 Task: For heading Use EB Garamond with dark magenta 1 colour & Underline.  font size for heading24,  'Change the font style of data to'Impact and font size to 16,  Change the alignment of both headline & data to Align right In the sheet  analysisProductSales
Action: Mouse moved to (248, 83)
Screenshot: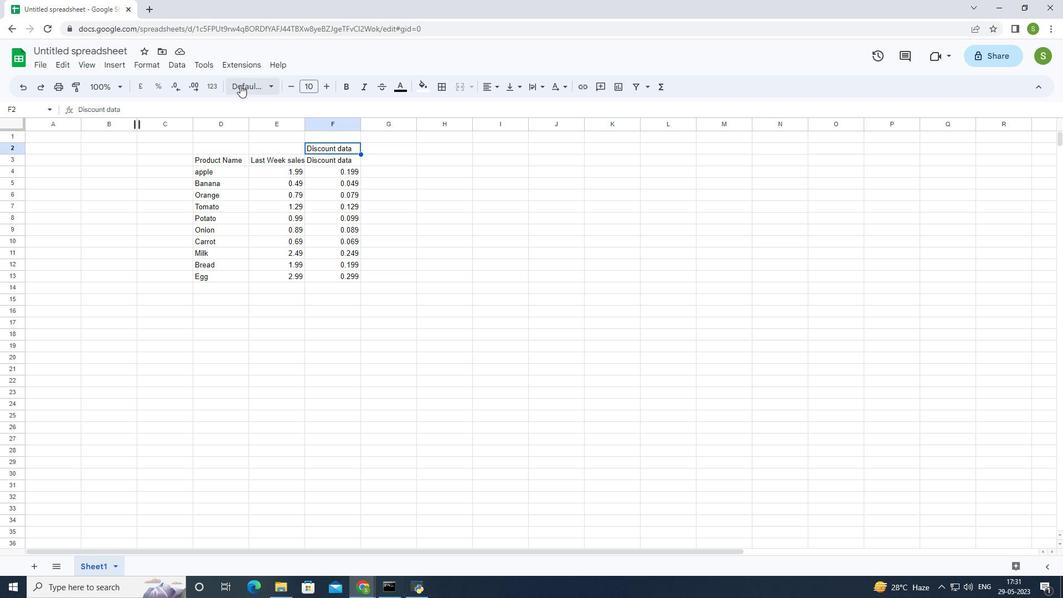 
Action: Mouse pressed left at (248, 83)
Screenshot: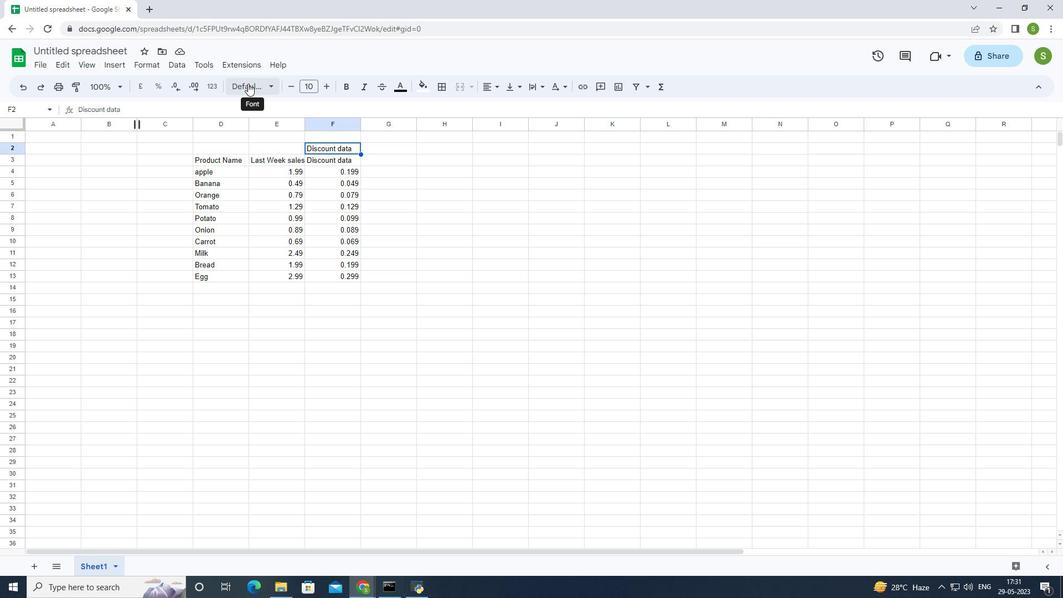 
Action: Mouse moved to (259, 109)
Screenshot: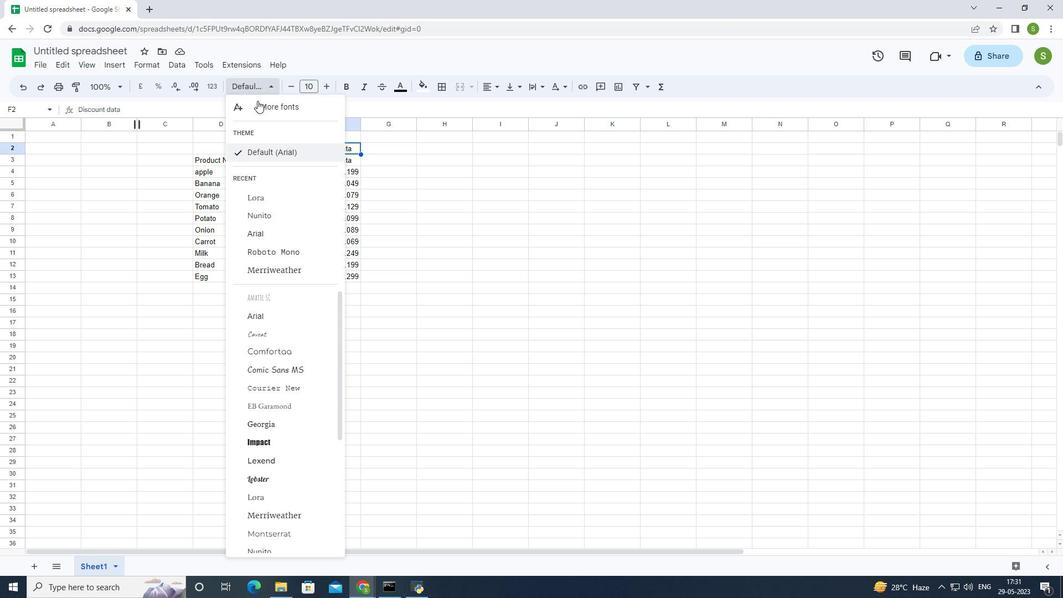 
Action: Mouse pressed left at (259, 109)
Screenshot: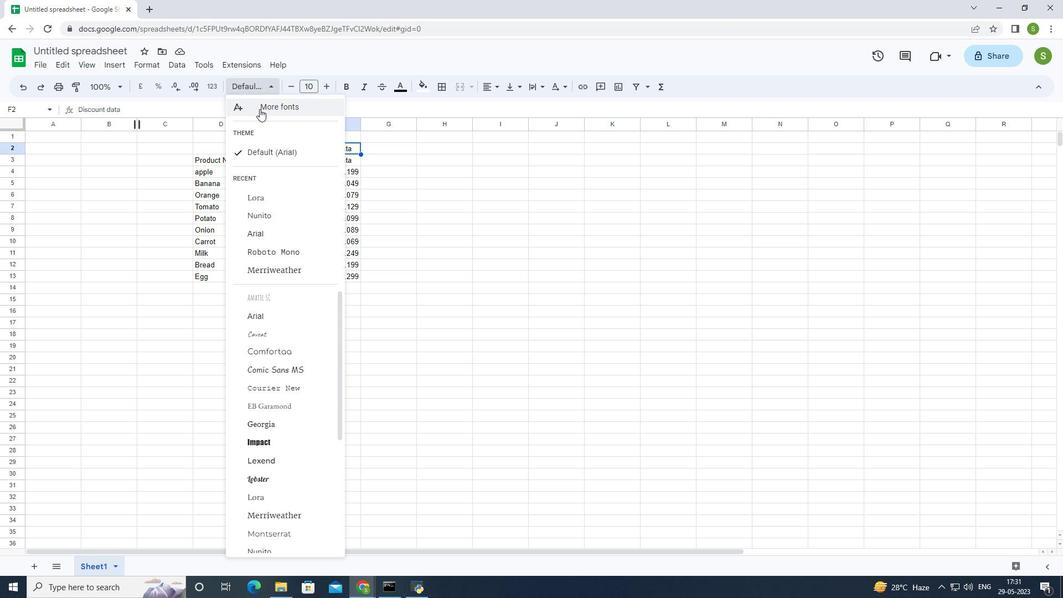
Action: Mouse moved to (370, 182)
Screenshot: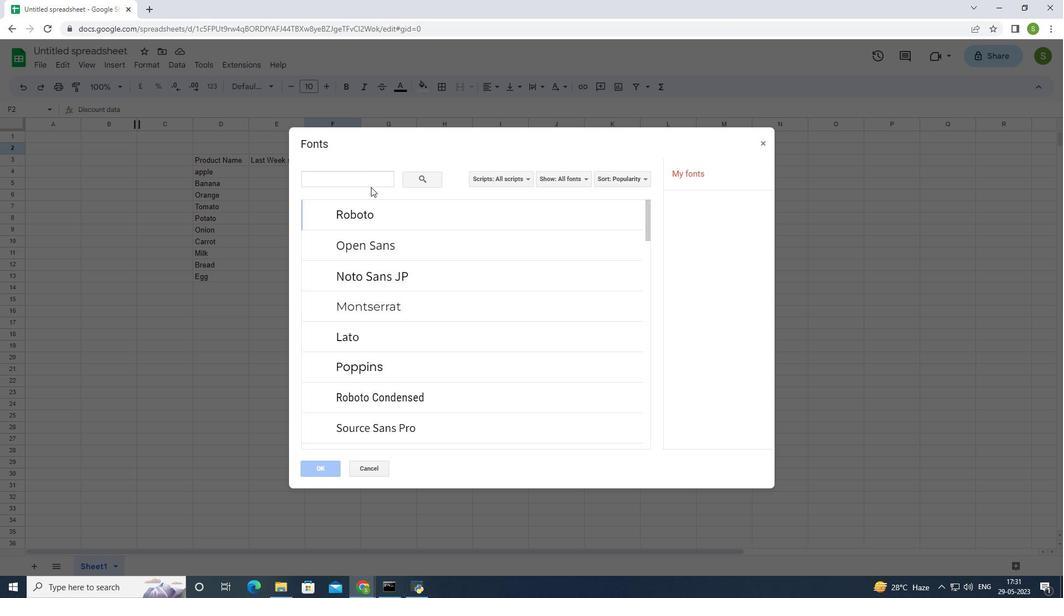
Action: Mouse pressed left at (370, 182)
Screenshot: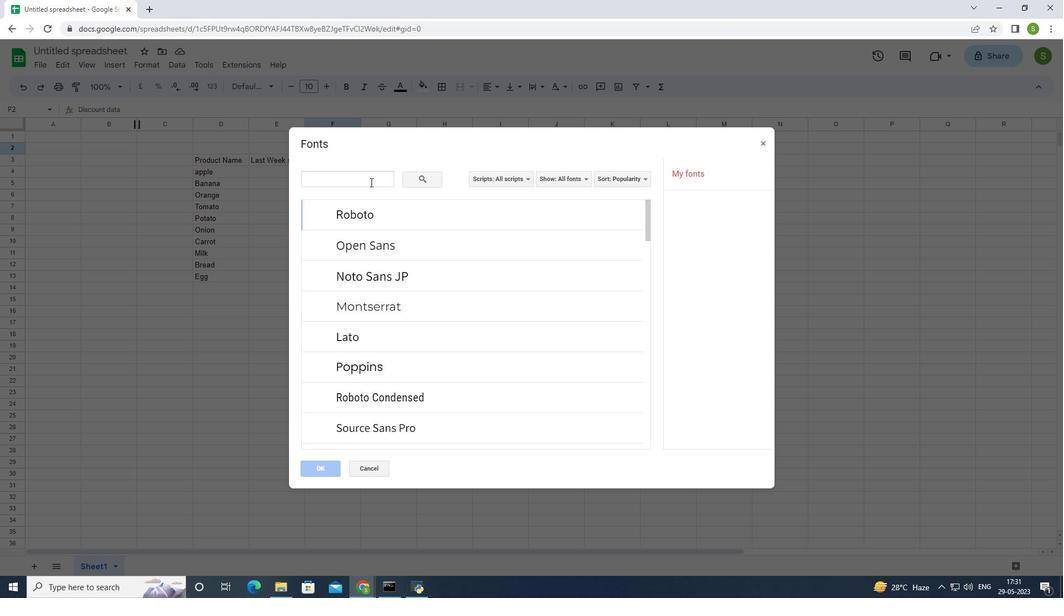 
Action: Key pressed <Key.shift><Key.shift><Key.shift><Key.shift><Key.shift><Key.shift><Key.shift><Key.shift><Key.shift><Key.shift><Key.shift><Key.shift><Key.shift><Key.shift><Key.shift><Key.shift><Key.shift><Key.shift><Key.shift><Key.shift>EB<Key.space><Key.shift><Key.shift><Key.shift><Key.shift><Key.shift><Key.shift><Key.shift><Key.shift><Key.shift><Key.shift><Key.shift><Key.shift><Key.shift><Key.shift><Key.shift><Key.shift><Key.shift><Key.shift><Key.shift><Key.shift><Key.shift><Key.shift><Key.shift>Garamond
Screenshot: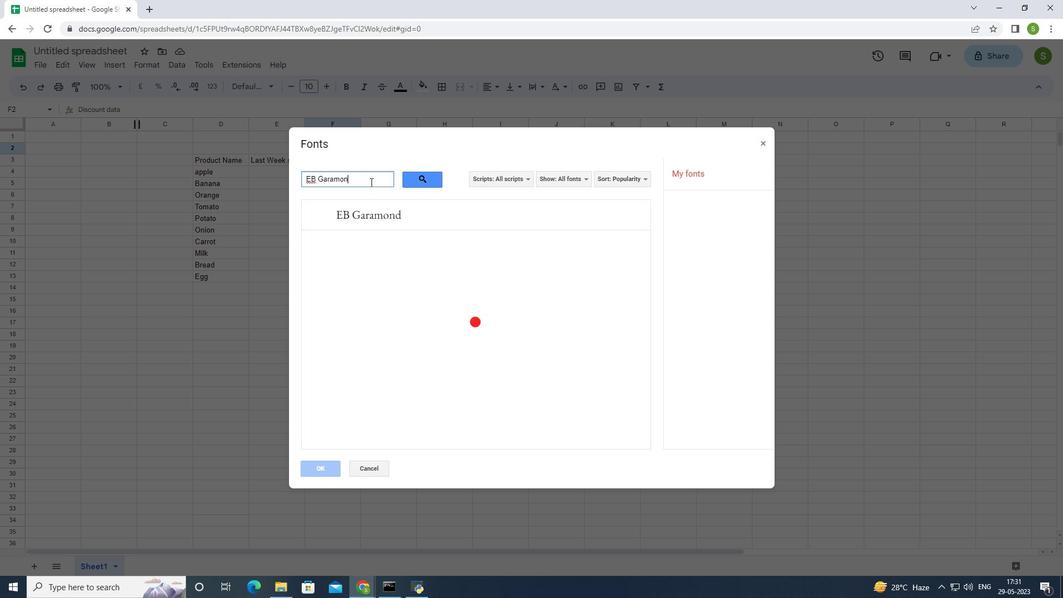
Action: Mouse moved to (379, 215)
Screenshot: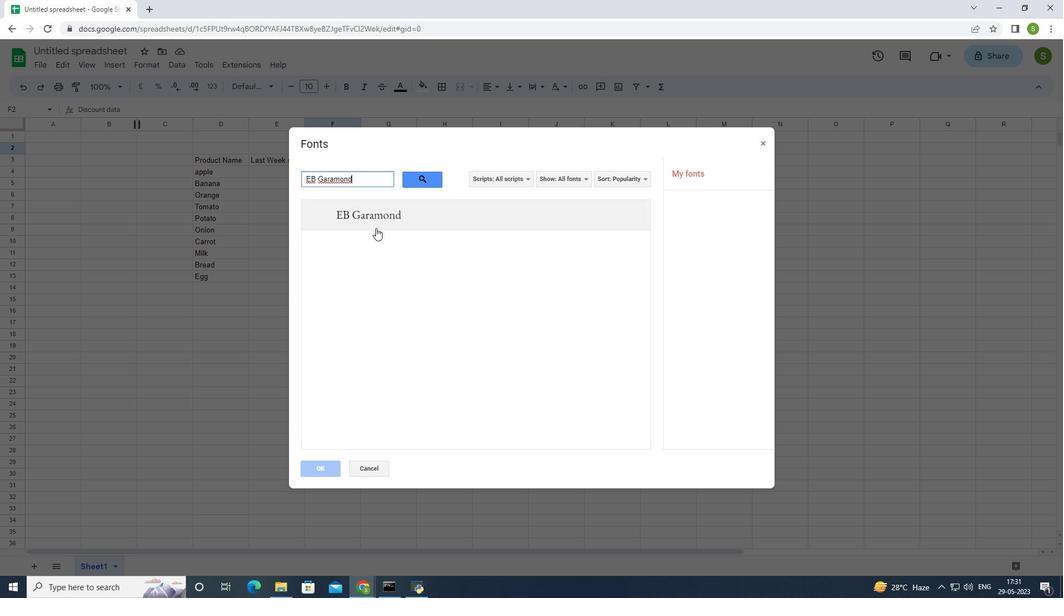 
Action: Mouse pressed left at (379, 215)
Screenshot: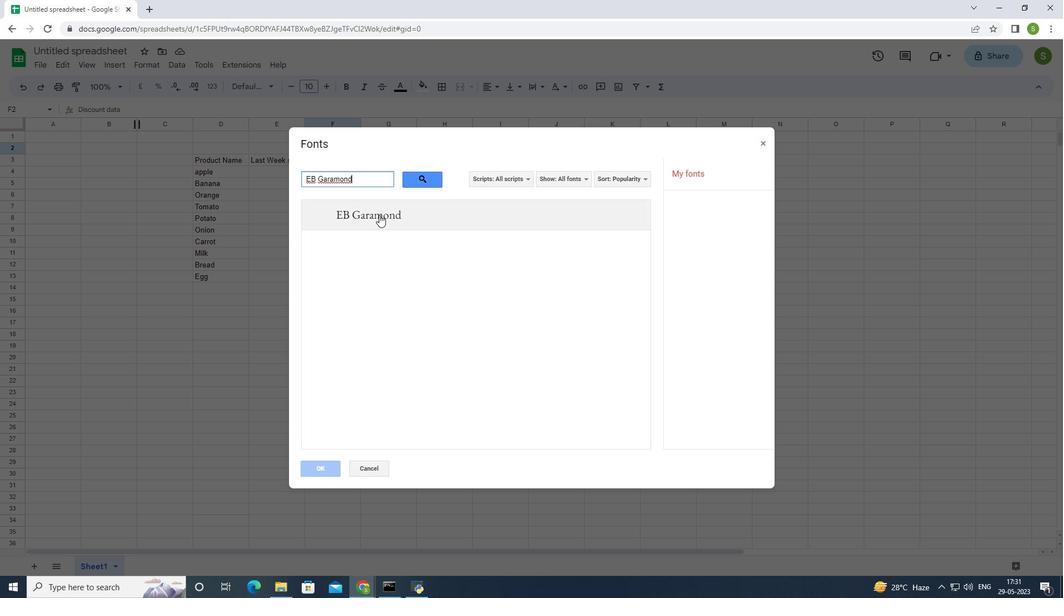 
Action: Mouse moved to (308, 473)
Screenshot: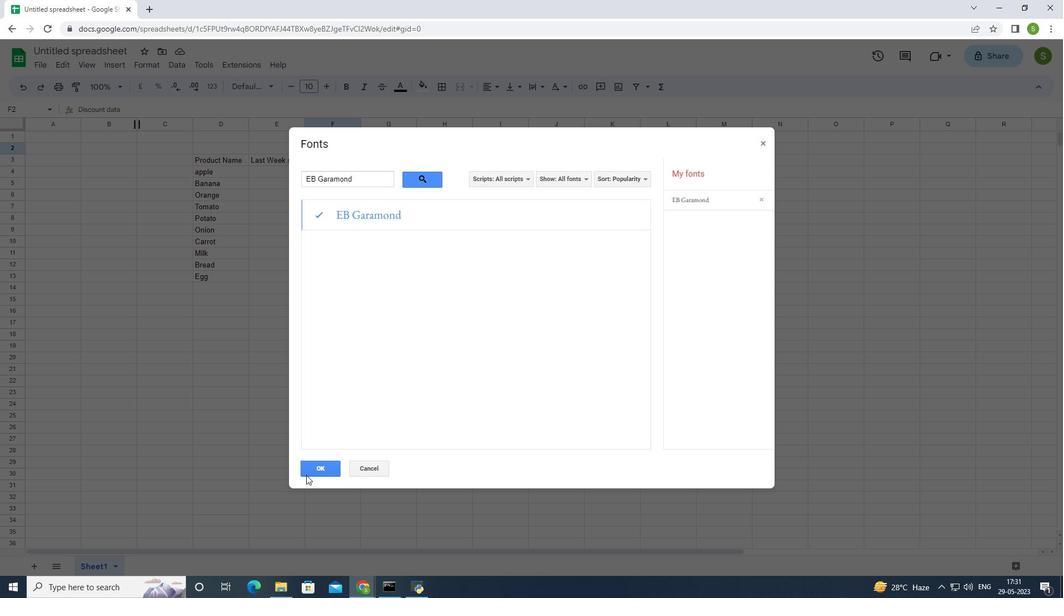
Action: Mouse pressed left at (308, 473)
Screenshot: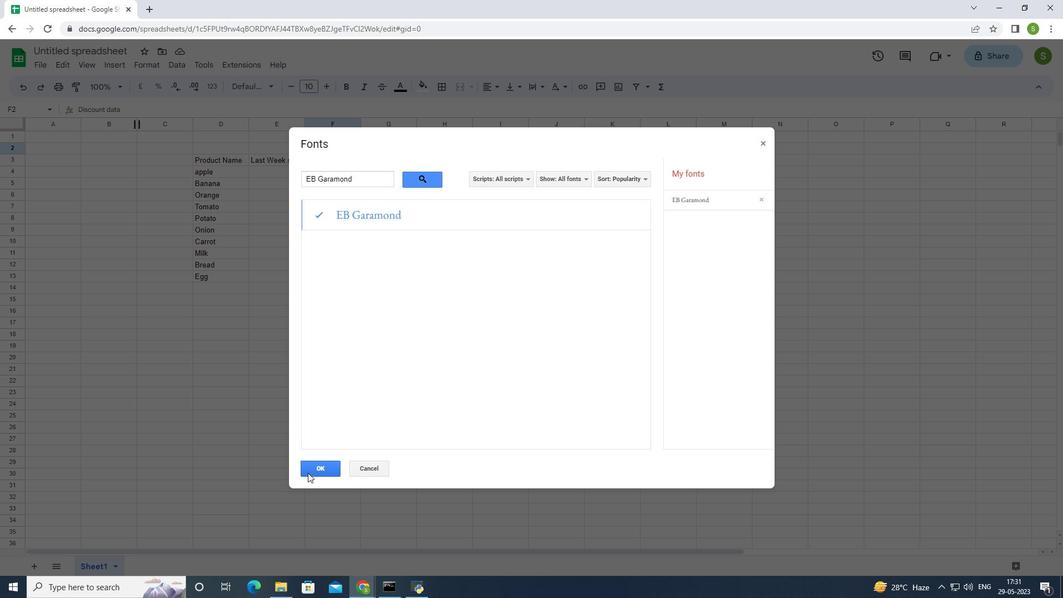 
Action: Mouse moved to (403, 88)
Screenshot: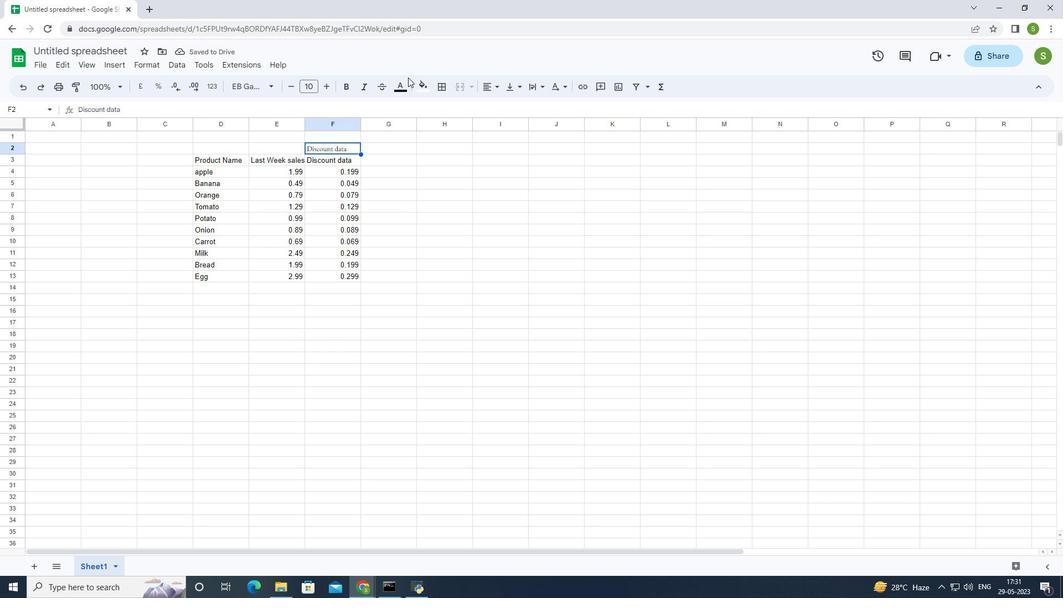 
Action: Mouse pressed left at (403, 88)
Screenshot: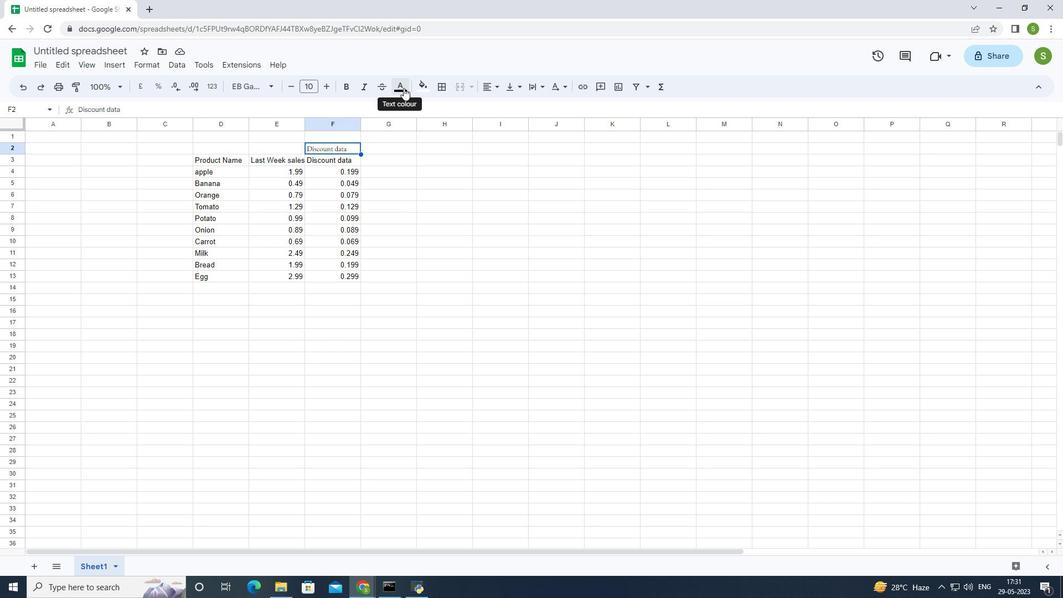 
Action: Mouse moved to (518, 137)
Screenshot: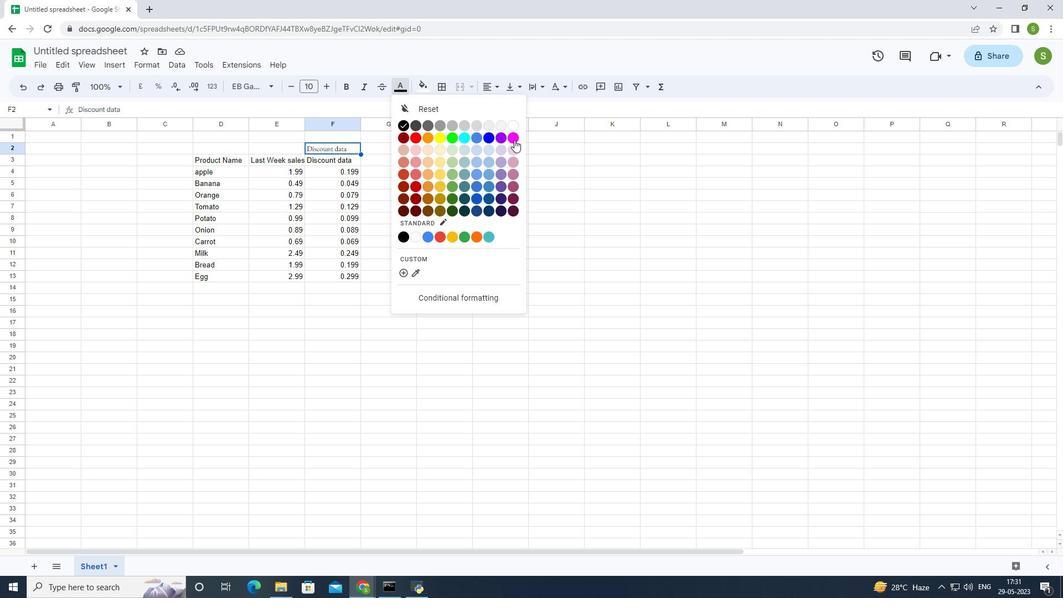 
Action: Mouse pressed left at (518, 137)
Screenshot: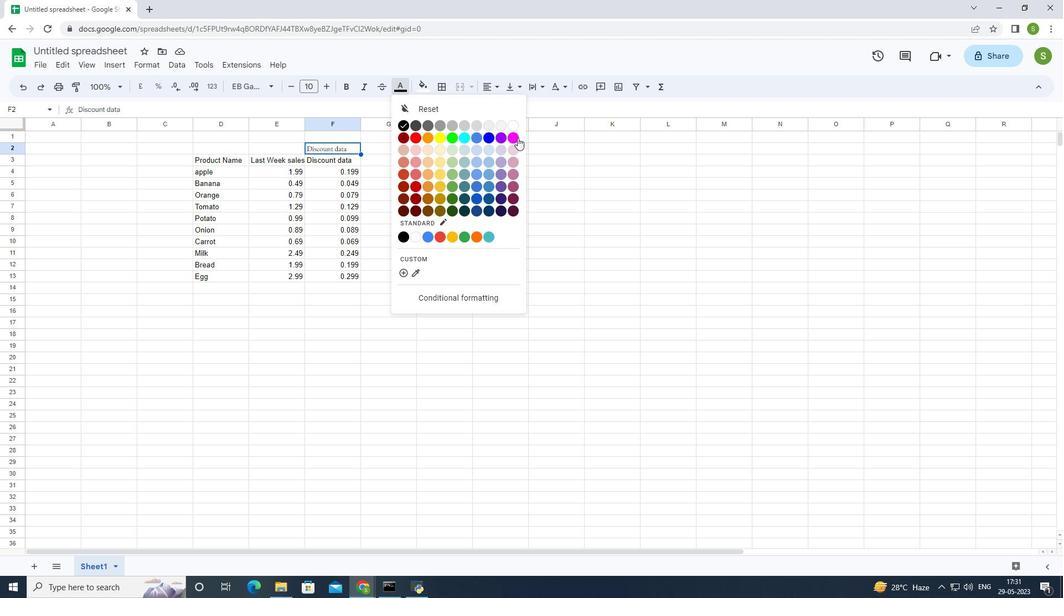 
Action: Mouse moved to (379, 89)
Screenshot: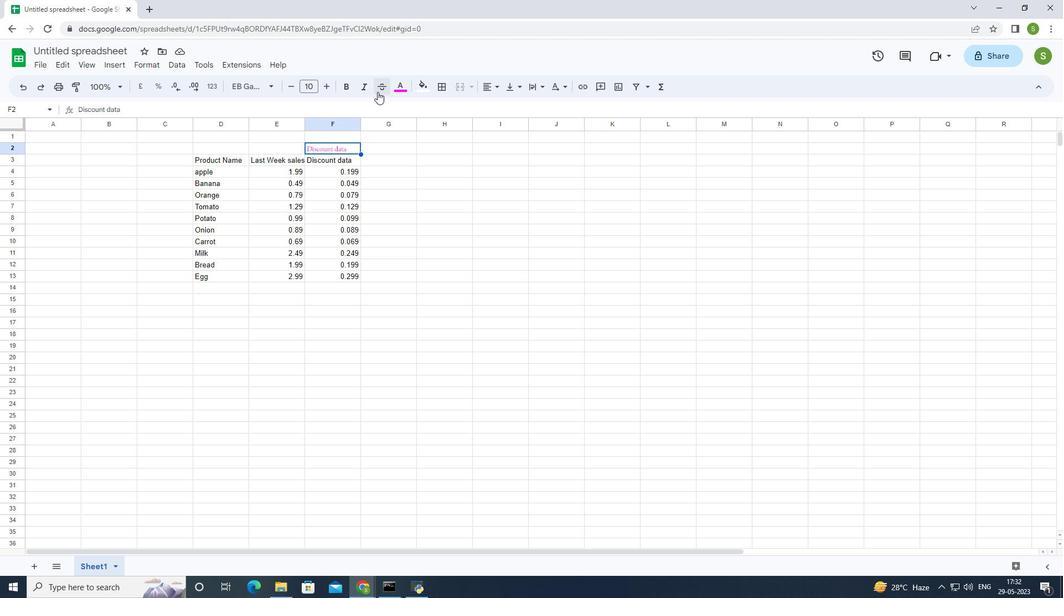 
Action: Mouse pressed left at (379, 89)
Screenshot: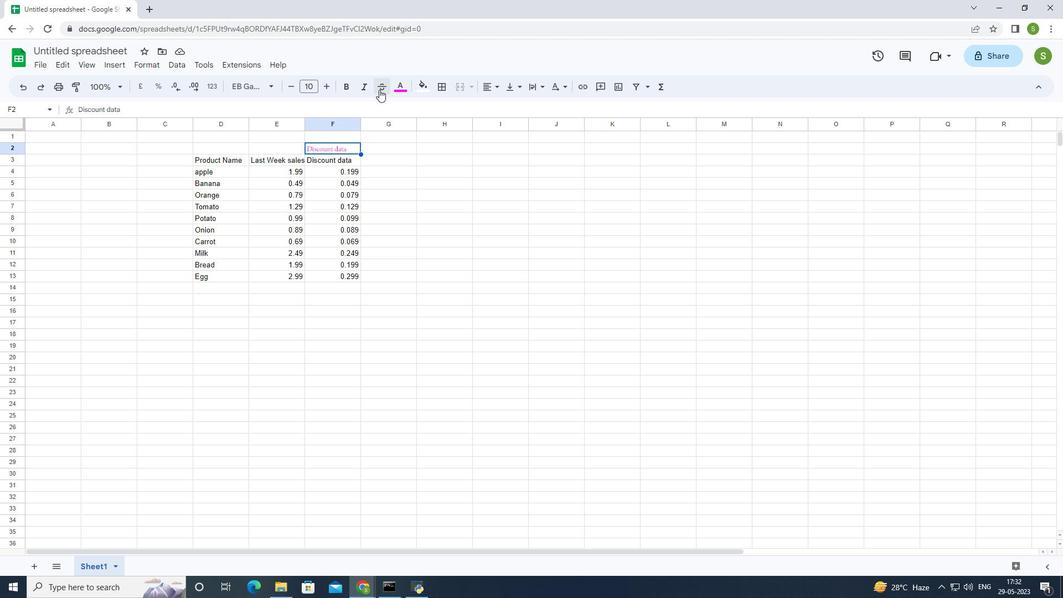 
Action: Mouse moved to (384, 89)
Screenshot: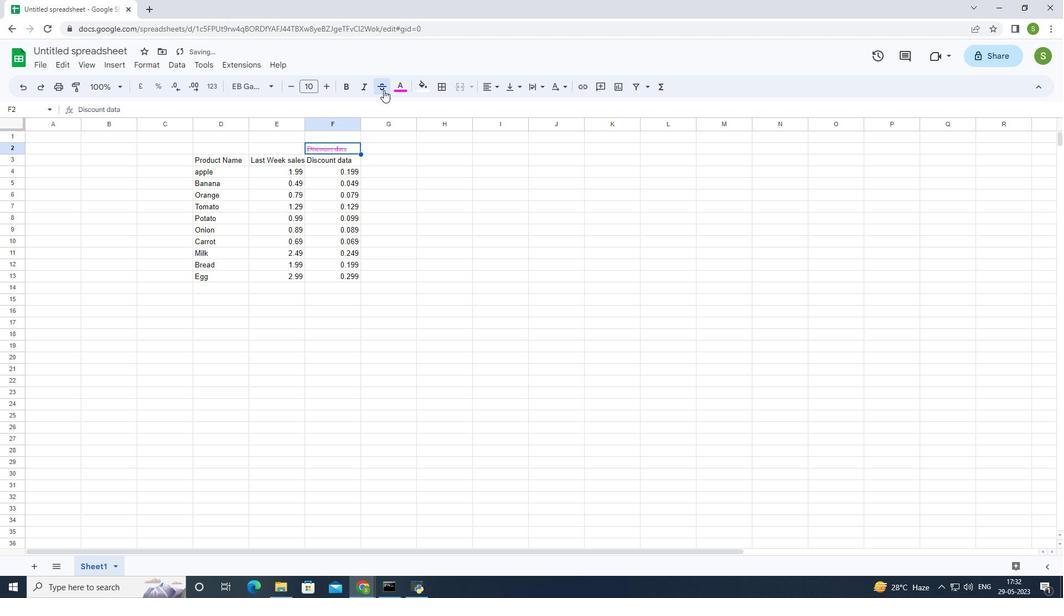 
Action: Mouse pressed left at (384, 89)
Screenshot: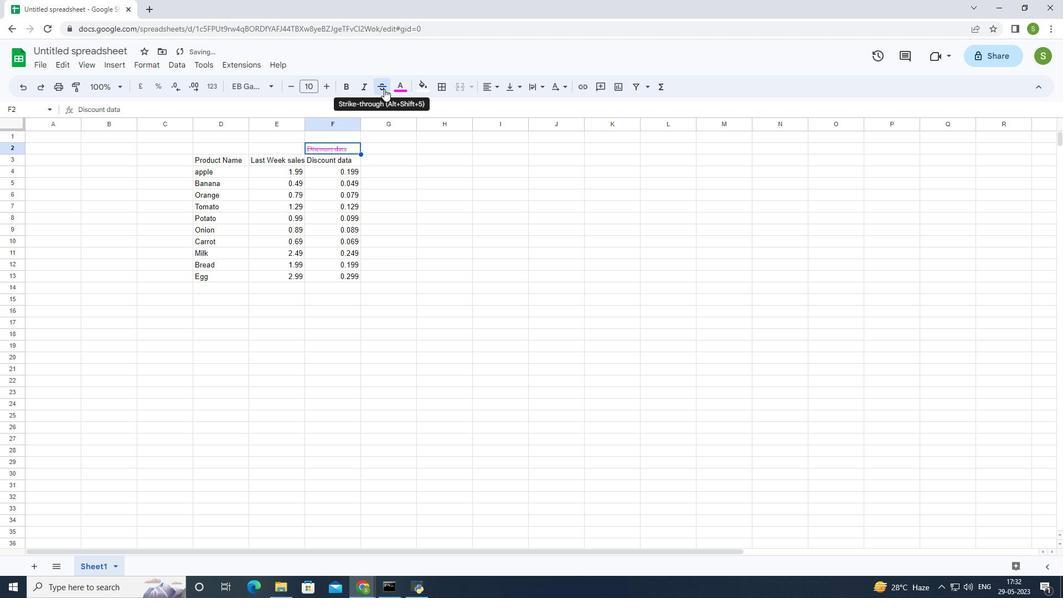 
Action: Mouse moved to (326, 87)
Screenshot: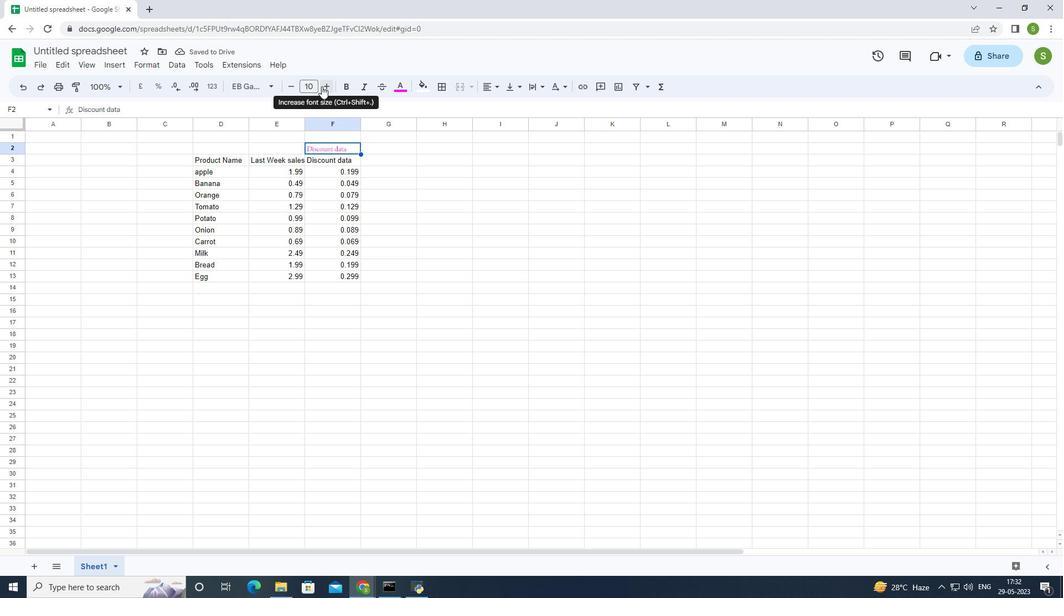 
Action: Mouse pressed left at (326, 87)
Screenshot: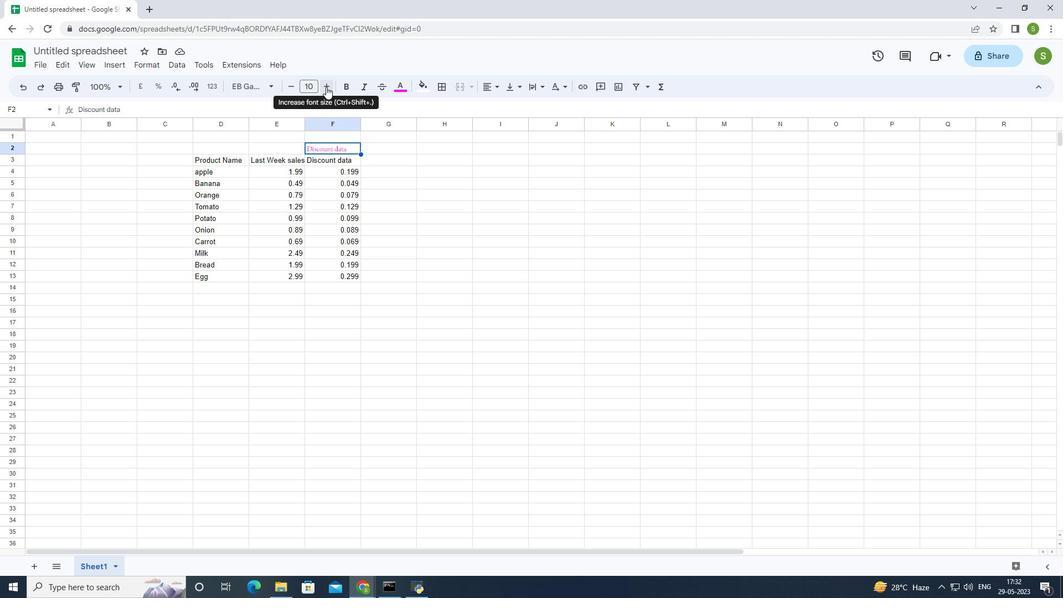 
Action: Mouse pressed left at (326, 87)
Screenshot: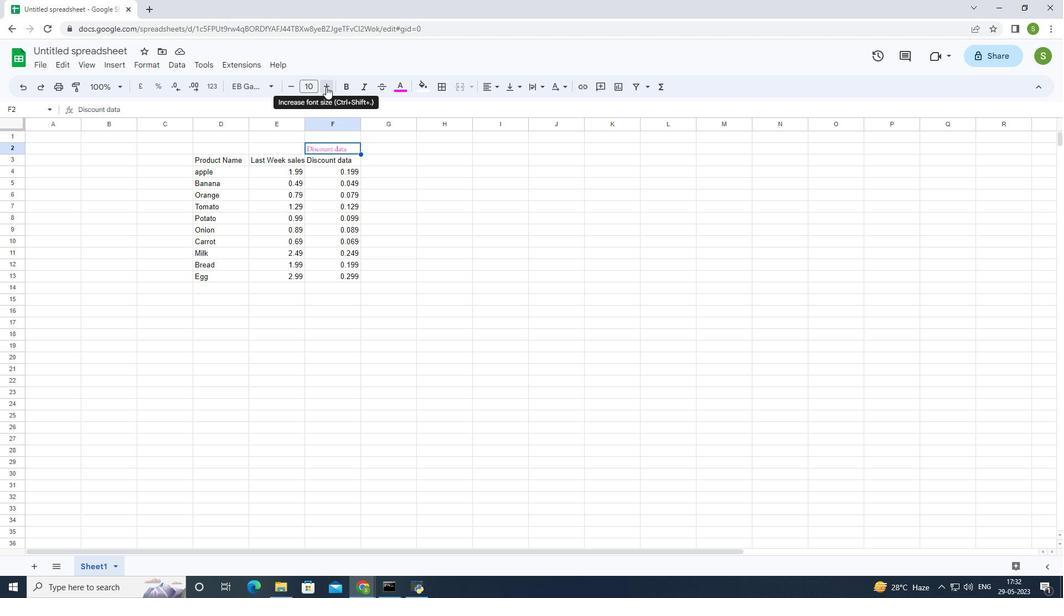 
Action: Mouse pressed left at (326, 87)
Screenshot: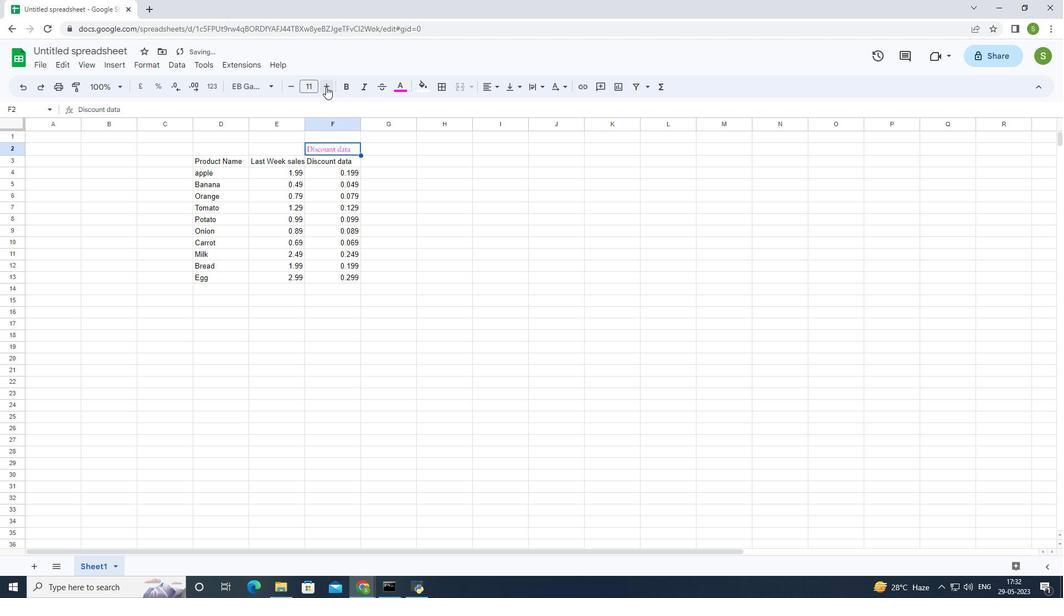 
Action: Mouse pressed left at (326, 87)
Screenshot: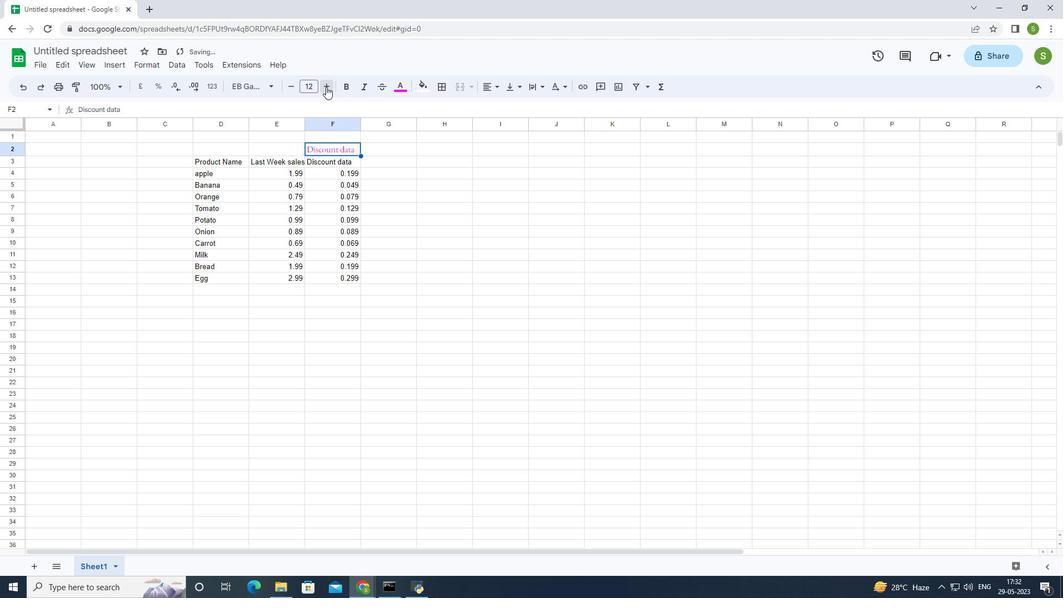 
Action: Mouse pressed left at (326, 87)
Screenshot: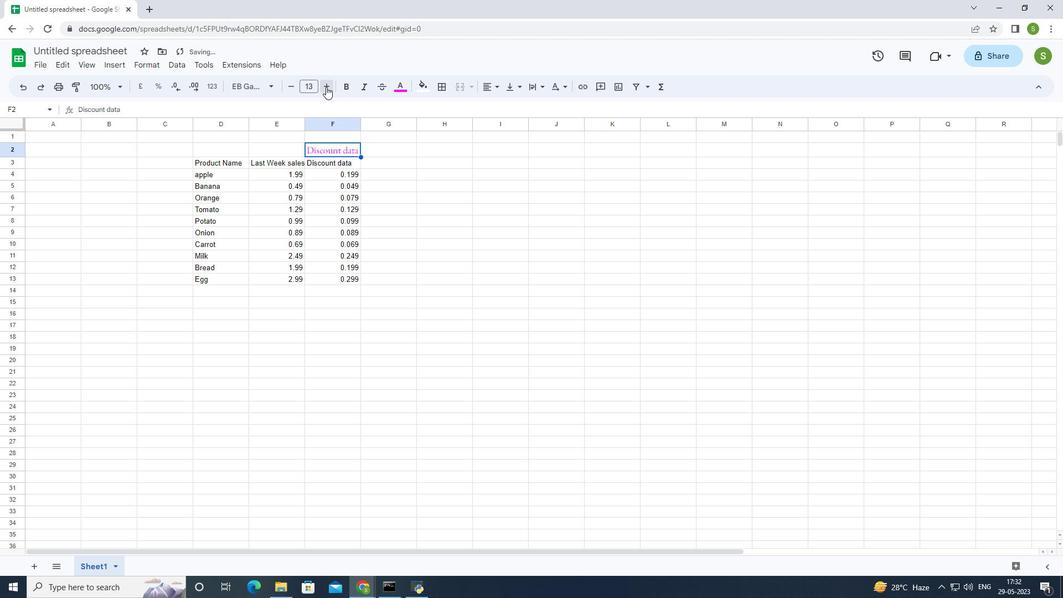 
Action: Mouse pressed left at (326, 87)
Screenshot: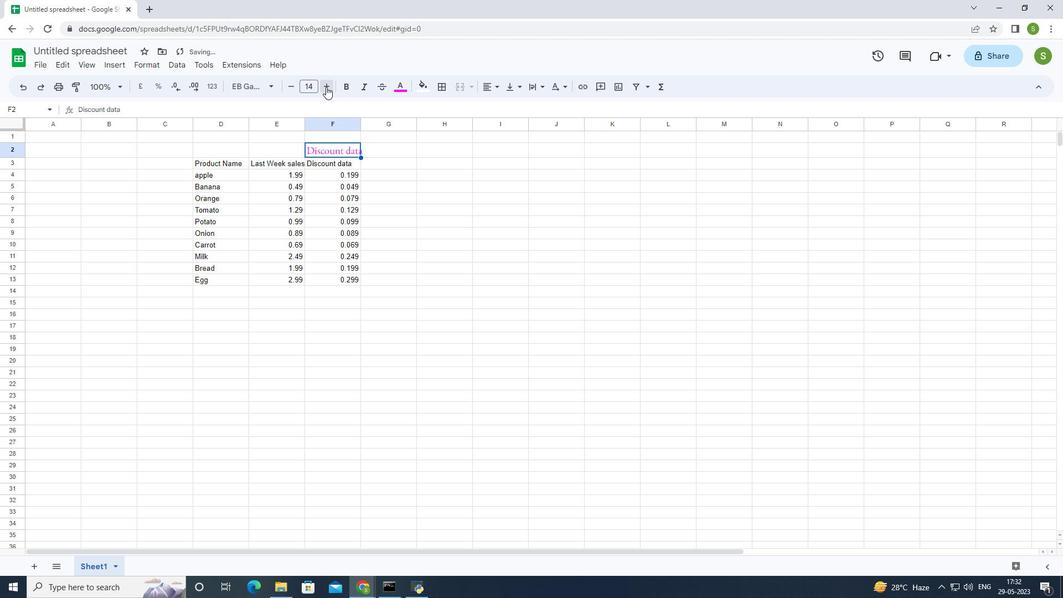 
Action: Mouse pressed left at (326, 87)
Screenshot: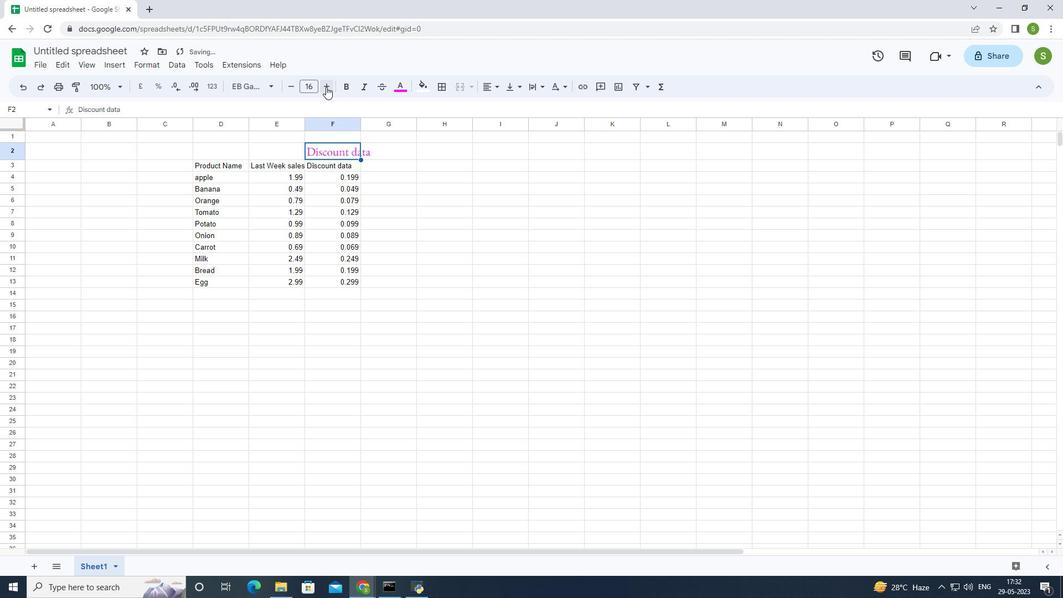 
Action: Mouse pressed left at (326, 87)
Screenshot: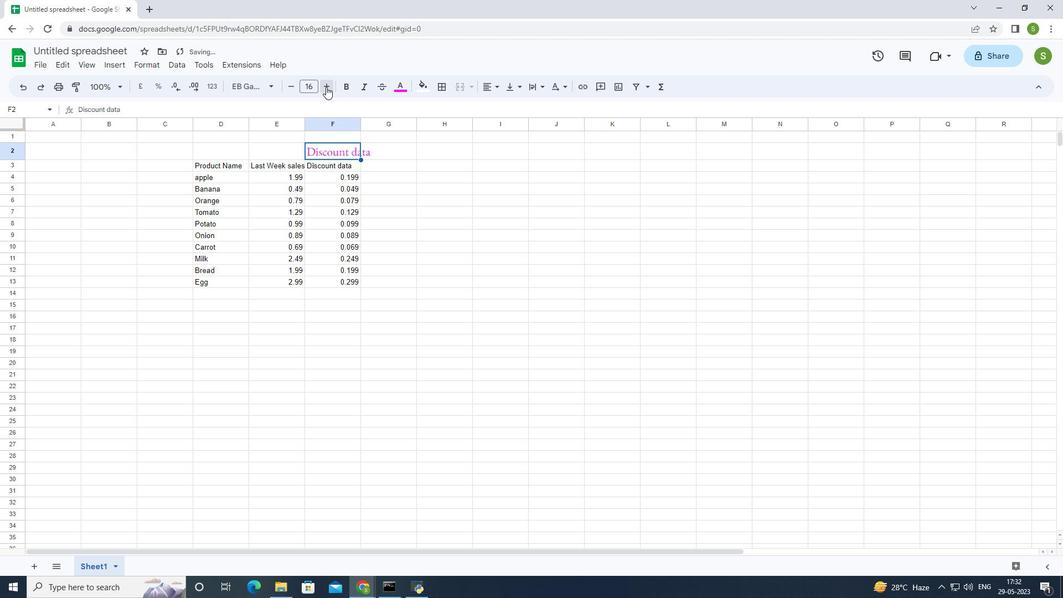 
Action: Mouse pressed left at (326, 87)
Screenshot: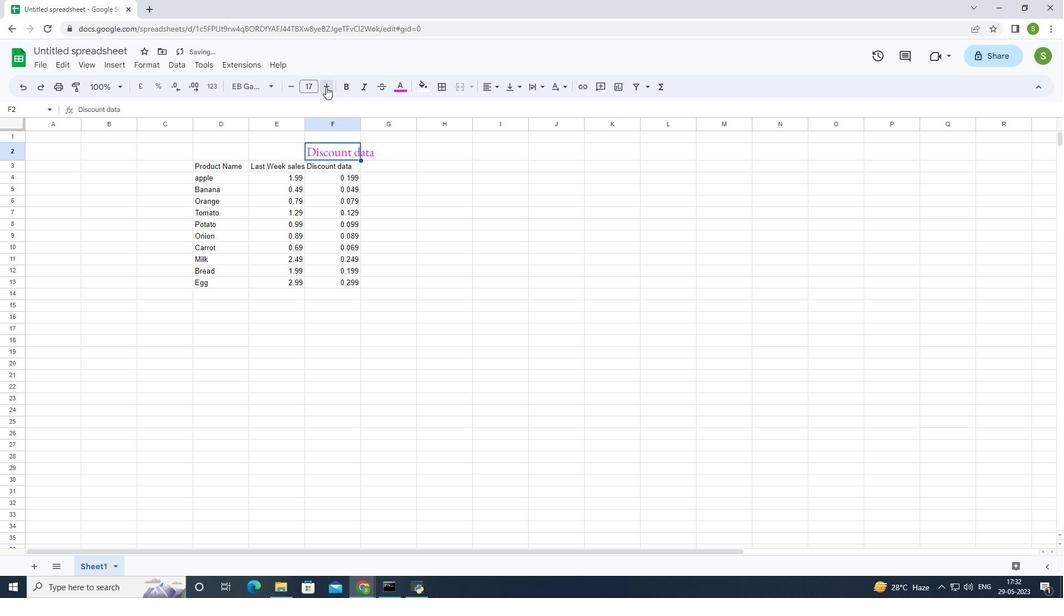 
Action: Mouse pressed left at (326, 87)
Screenshot: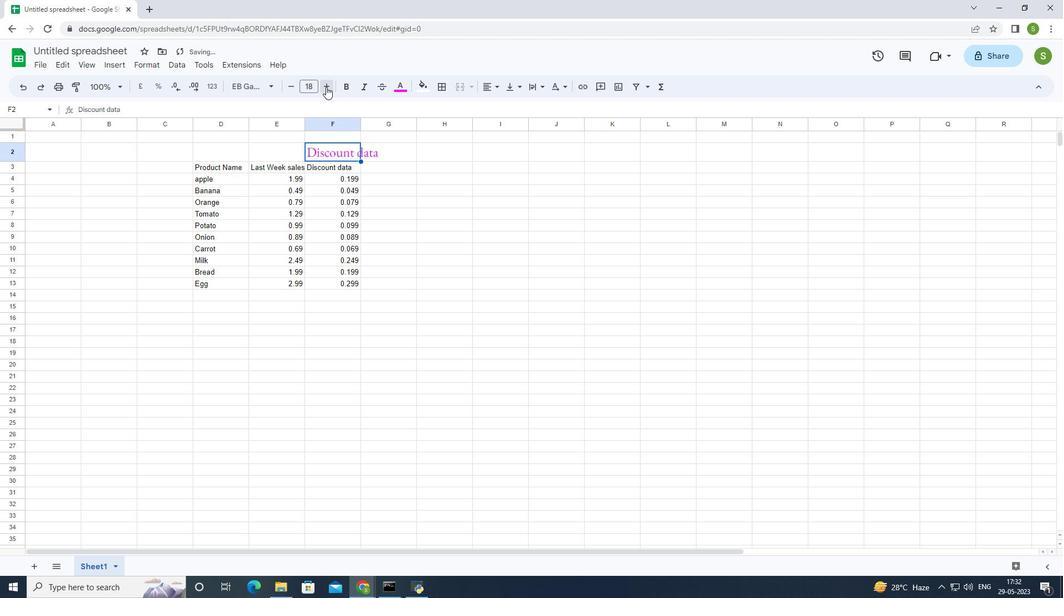 
Action: Mouse pressed left at (326, 87)
Screenshot: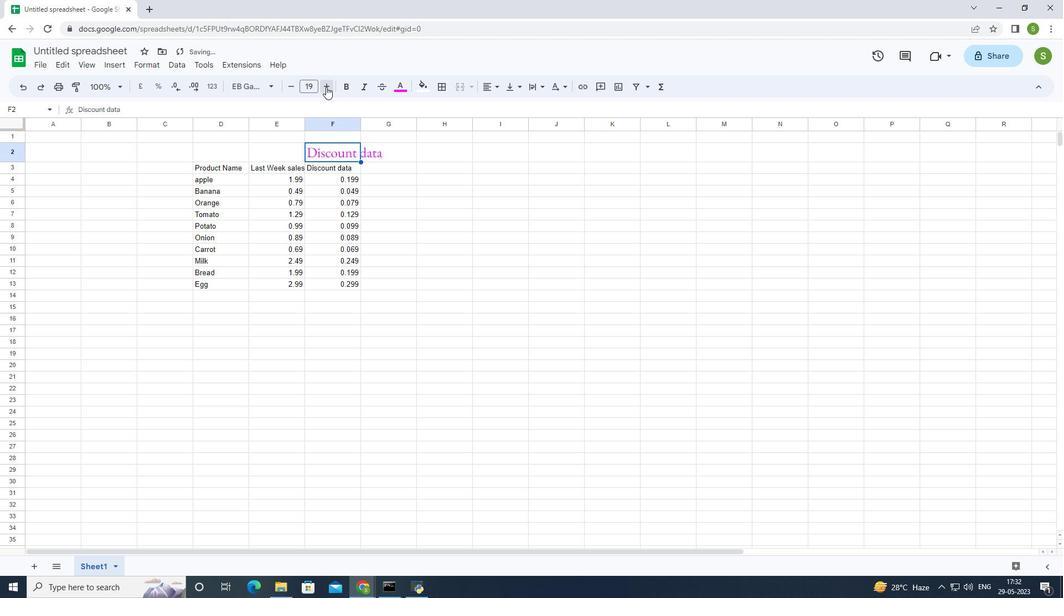 
Action: Mouse pressed left at (326, 87)
Screenshot: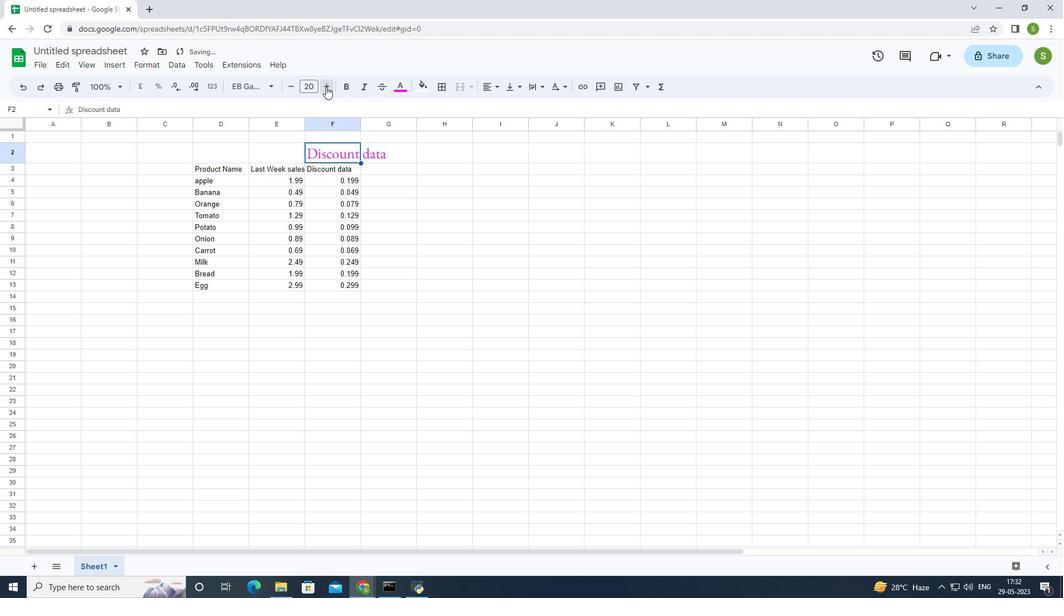 
Action: Mouse pressed left at (326, 87)
Screenshot: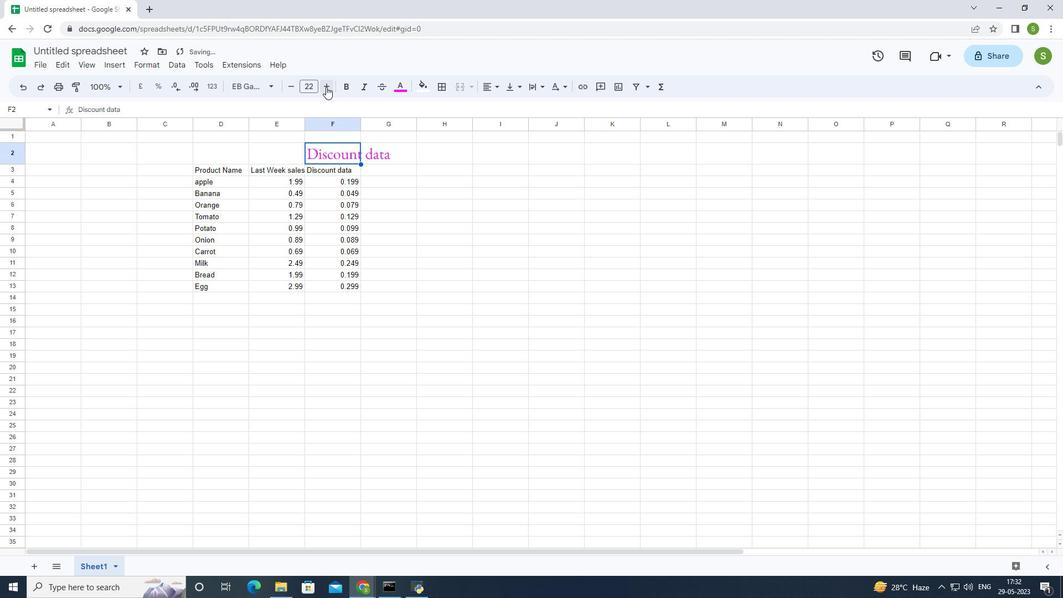 
Action: Mouse pressed left at (326, 87)
Screenshot: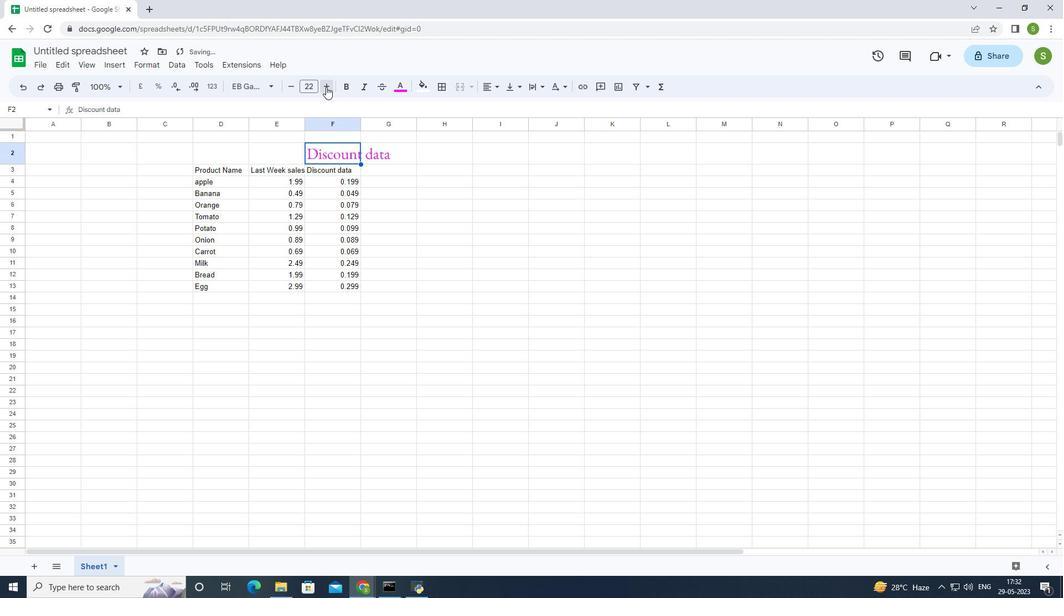 
Action: Mouse pressed left at (326, 87)
Screenshot: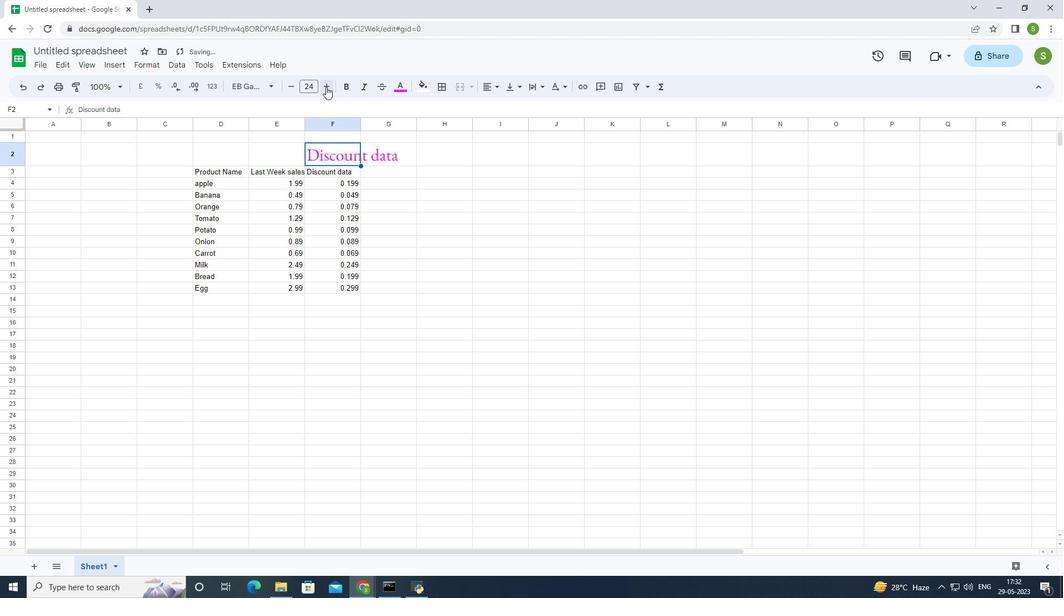 
Action: Mouse moved to (285, 89)
Screenshot: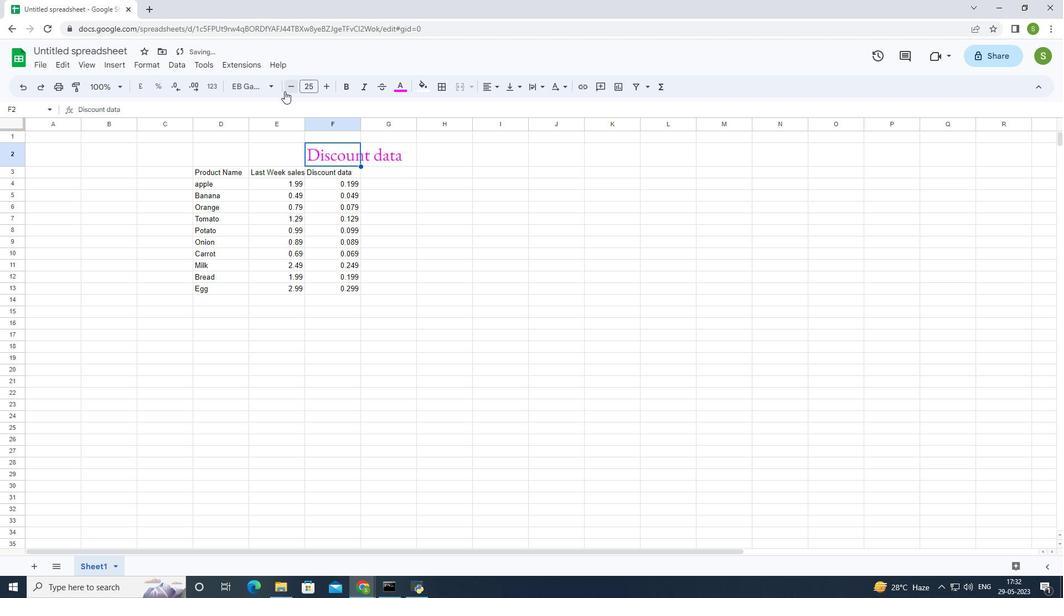 
Action: Mouse pressed left at (285, 89)
Screenshot: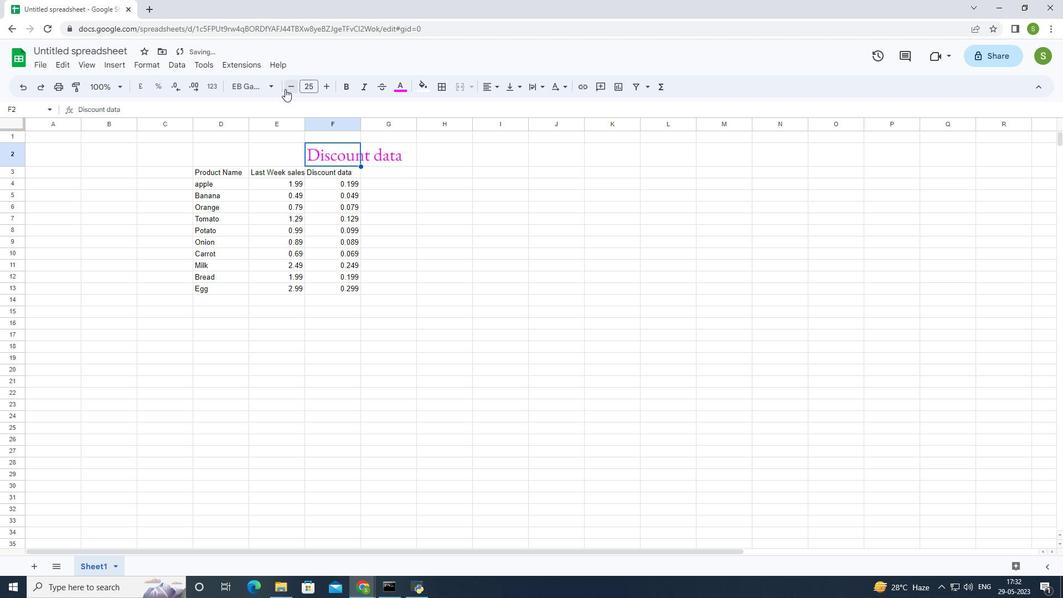 
Action: Mouse moved to (142, 60)
Screenshot: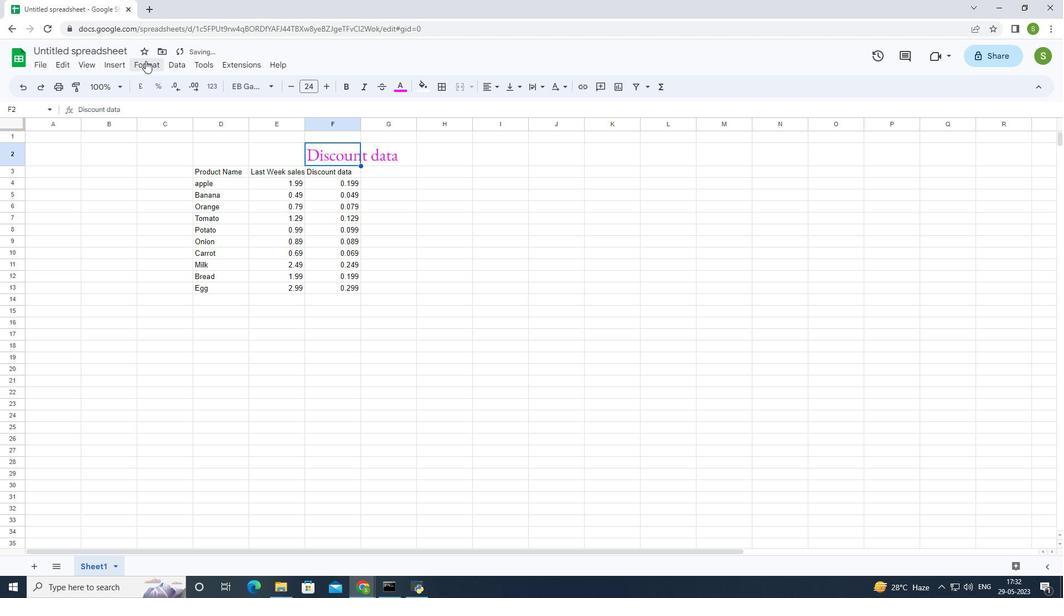 
Action: Mouse pressed left at (142, 60)
Screenshot: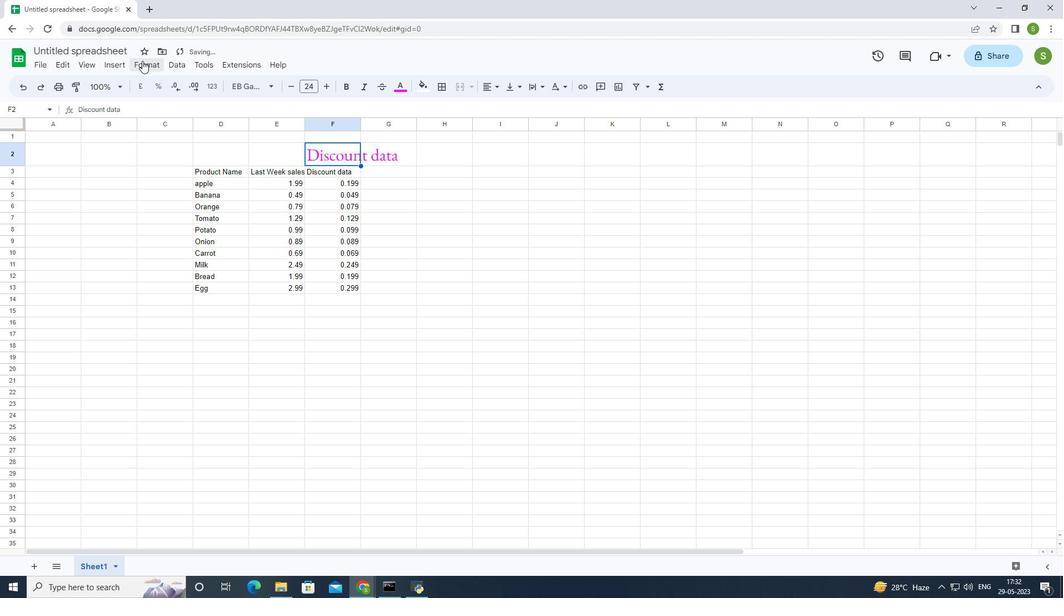 
Action: Mouse moved to (174, 122)
Screenshot: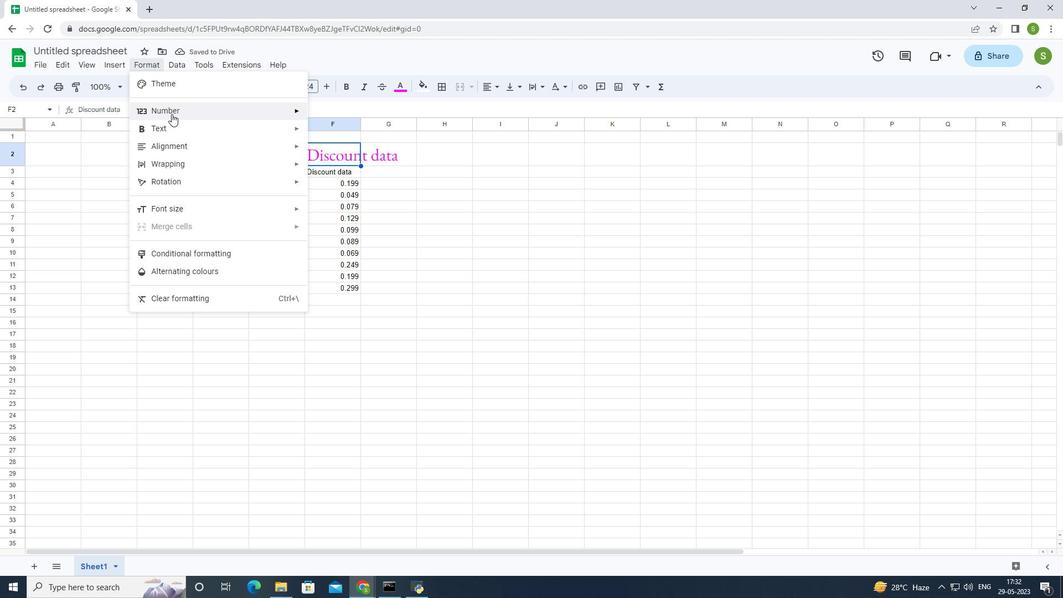 
Action: Mouse pressed left at (174, 122)
Screenshot: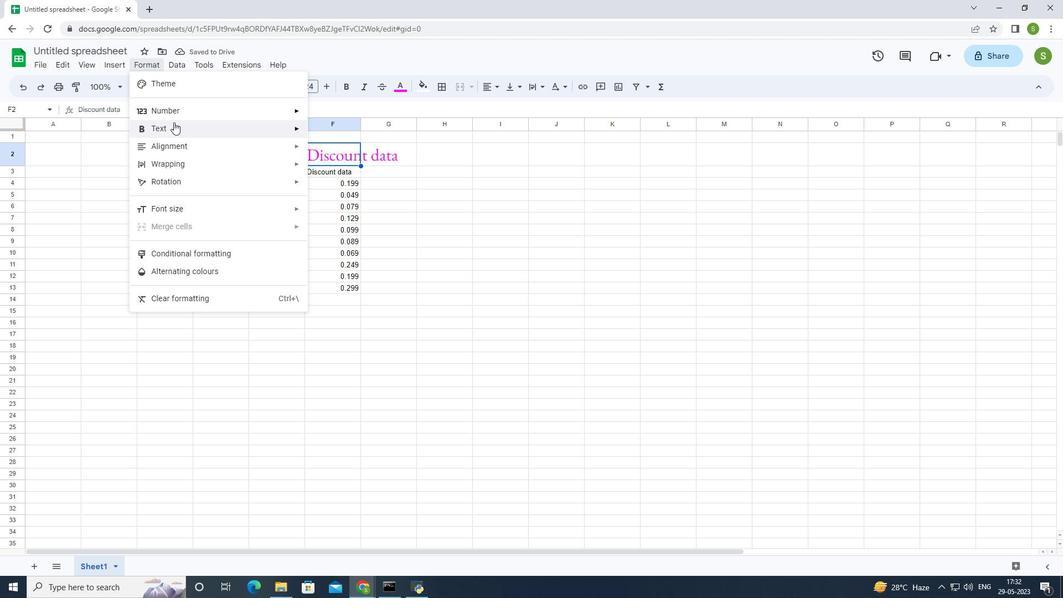 
Action: Mouse moved to (398, 171)
Screenshot: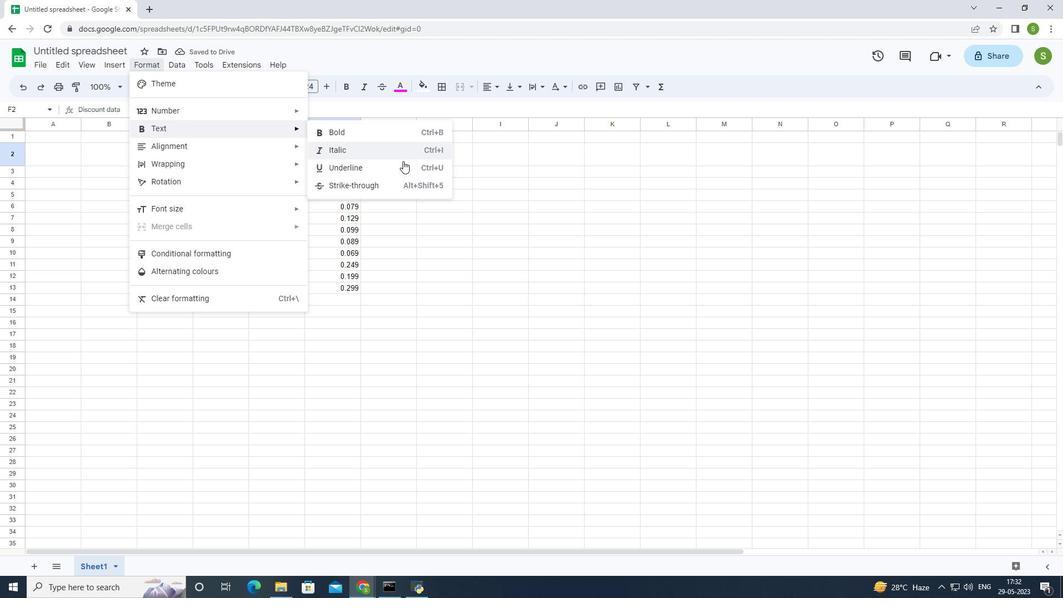 
Action: Mouse pressed left at (398, 171)
Screenshot: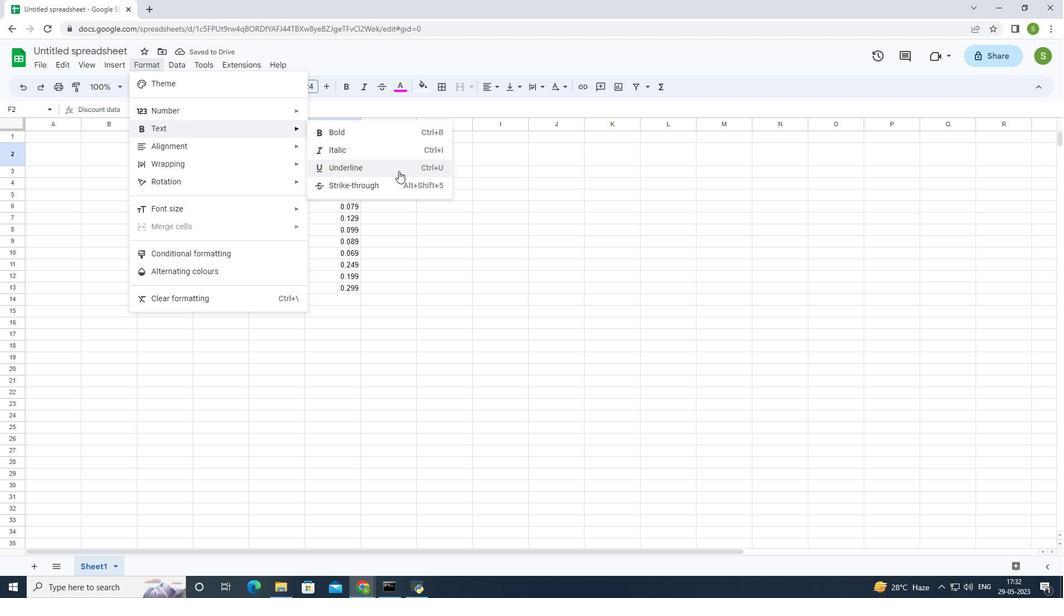 
Action: Mouse moved to (196, 166)
Screenshot: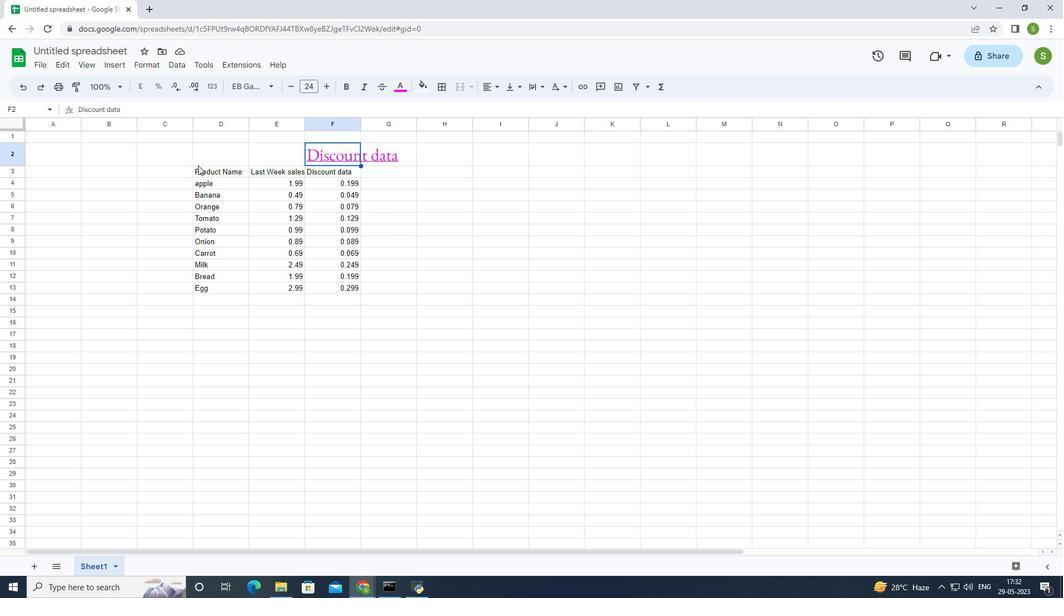 
Action: Mouse pressed left at (196, 166)
Screenshot: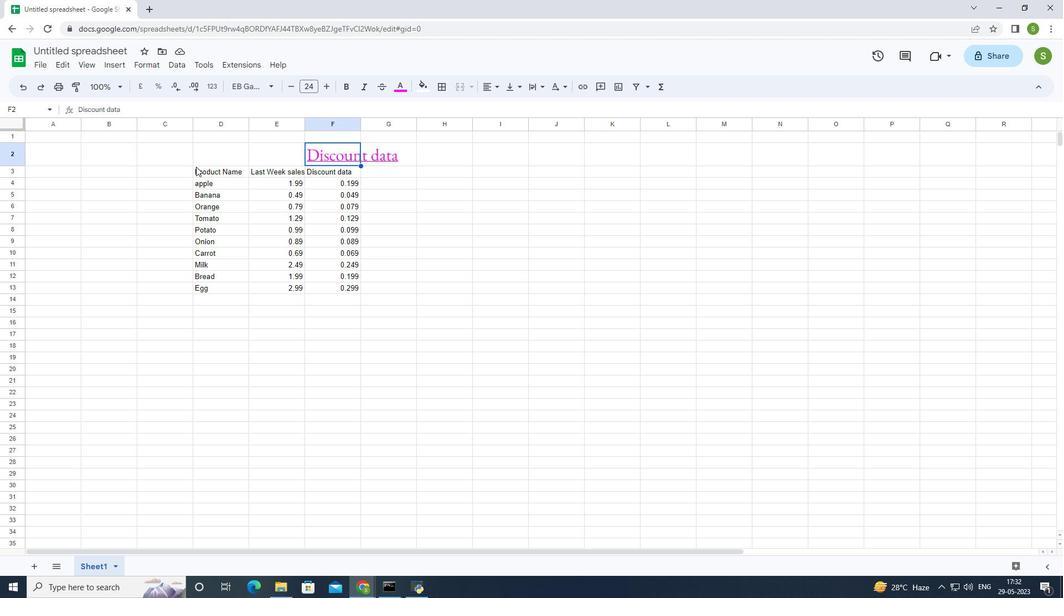 
Action: Mouse moved to (194, 172)
Screenshot: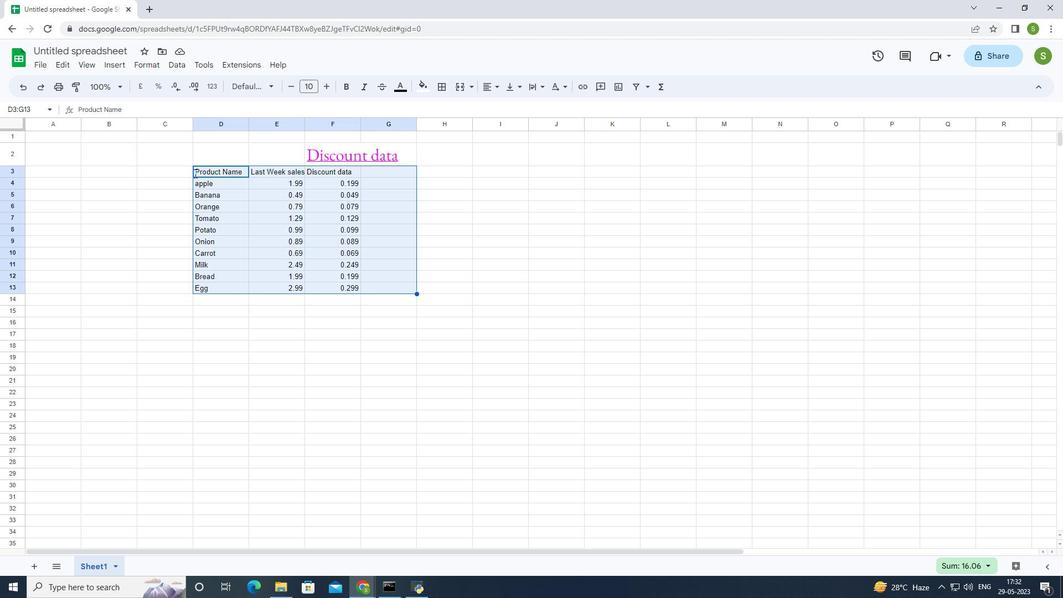 
Action: Mouse pressed left at (194, 172)
Screenshot: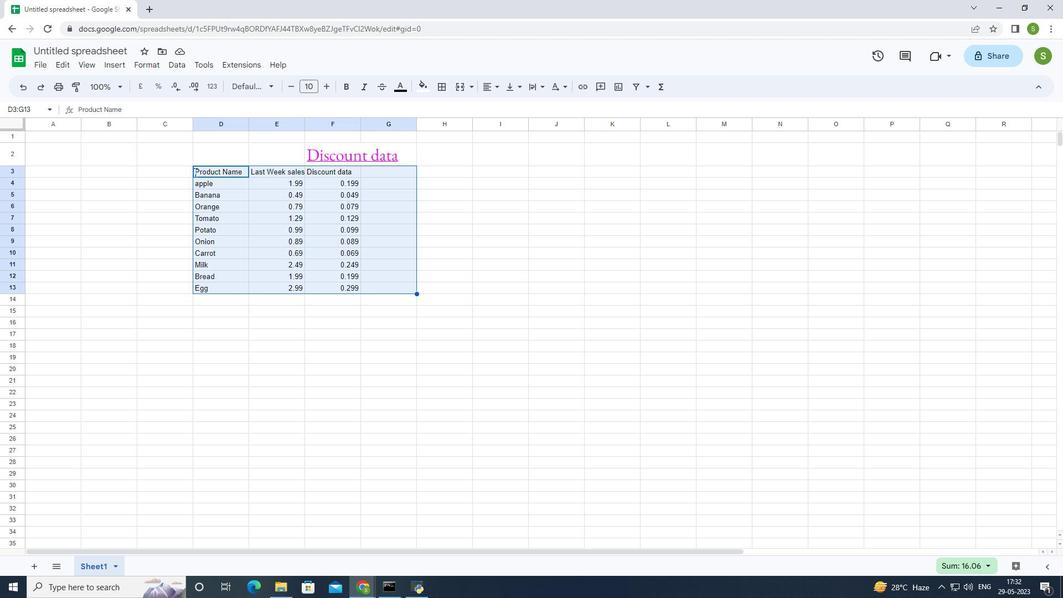 
Action: Mouse moved to (322, 89)
Screenshot: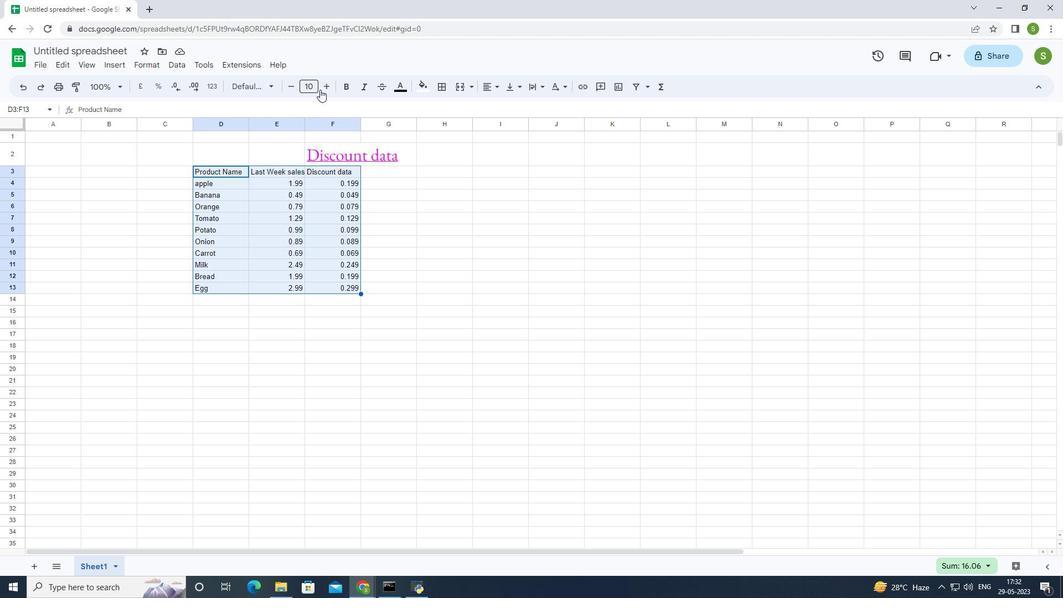
Action: Mouse pressed left at (322, 89)
Screenshot: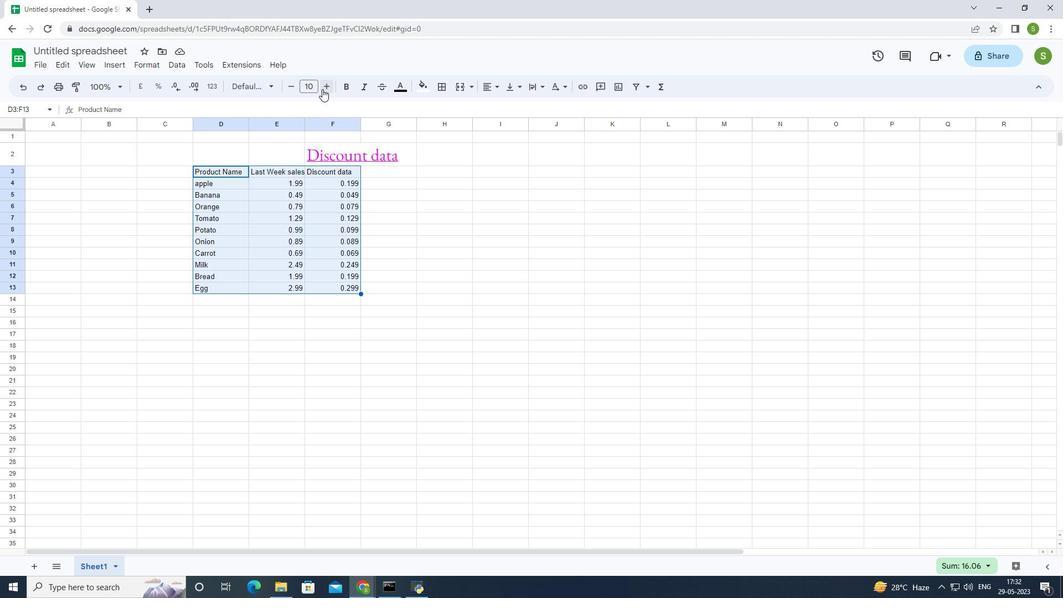 
Action: Mouse pressed left at (322, 89)
Screenshot: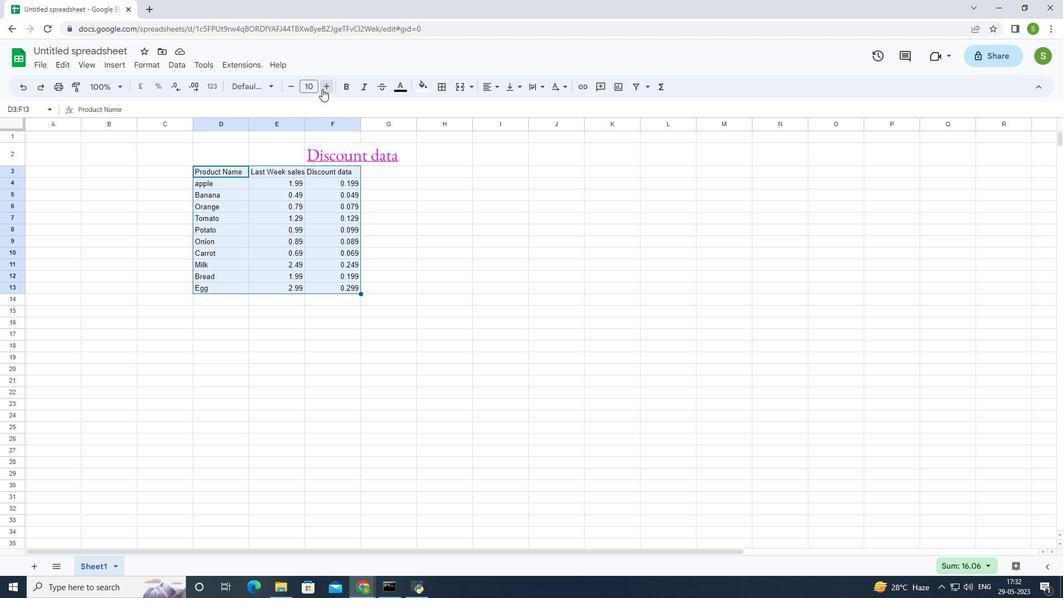 
Action: Mouse pressed left at (322, 89)
Screenshot: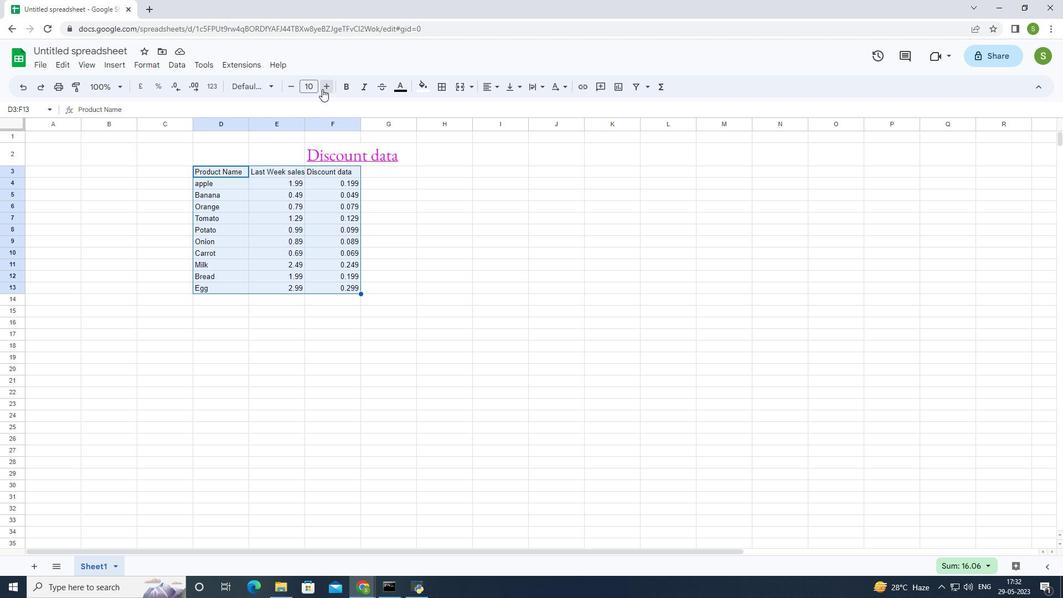 
Action: Mouse pressed left at (322, 89)
Screenshot: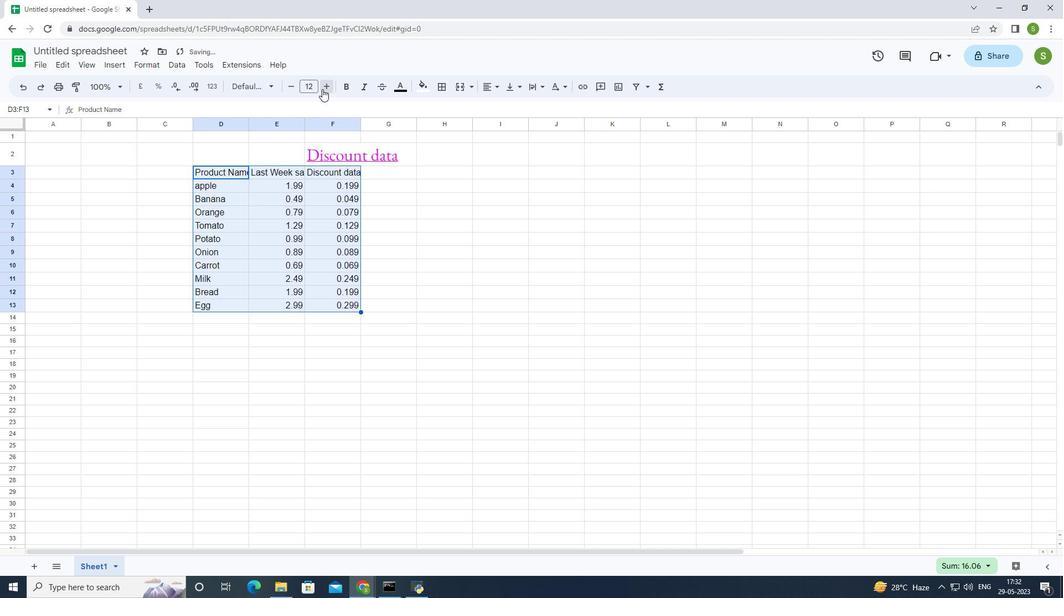
Action: Mouse pressed left at (322, 89)
Screenshot: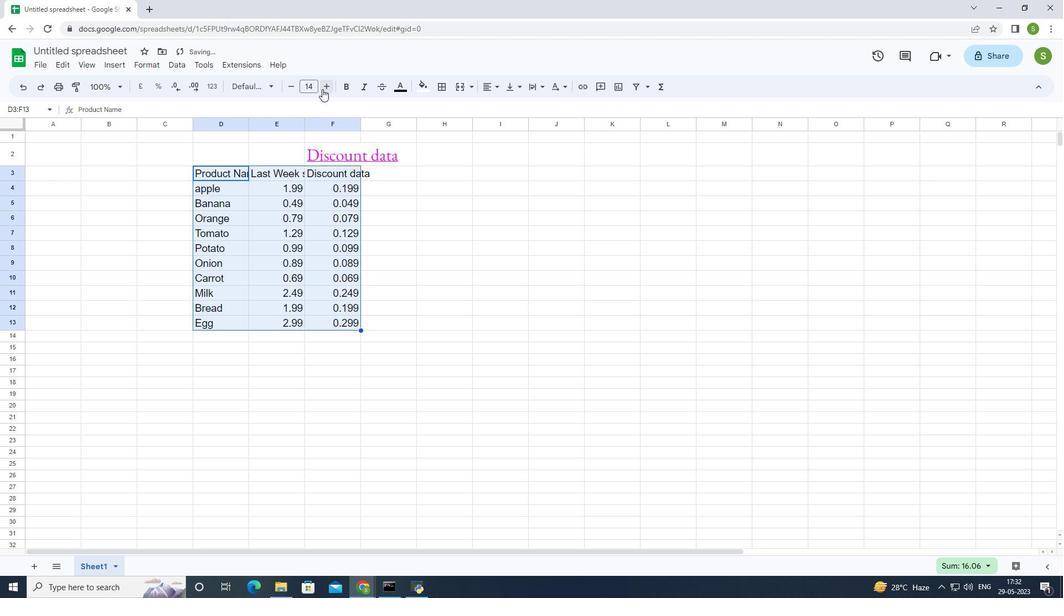 
Action: Mouse pressed left at (322, 89)
Screenshot: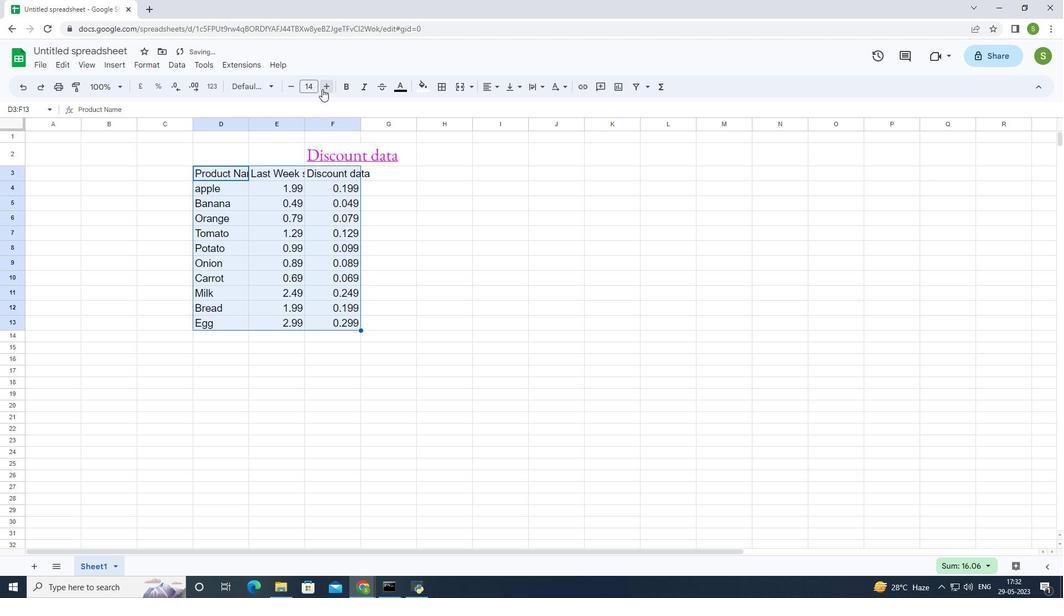 
Action: Mouse moved to (494, 82)
Screenshot: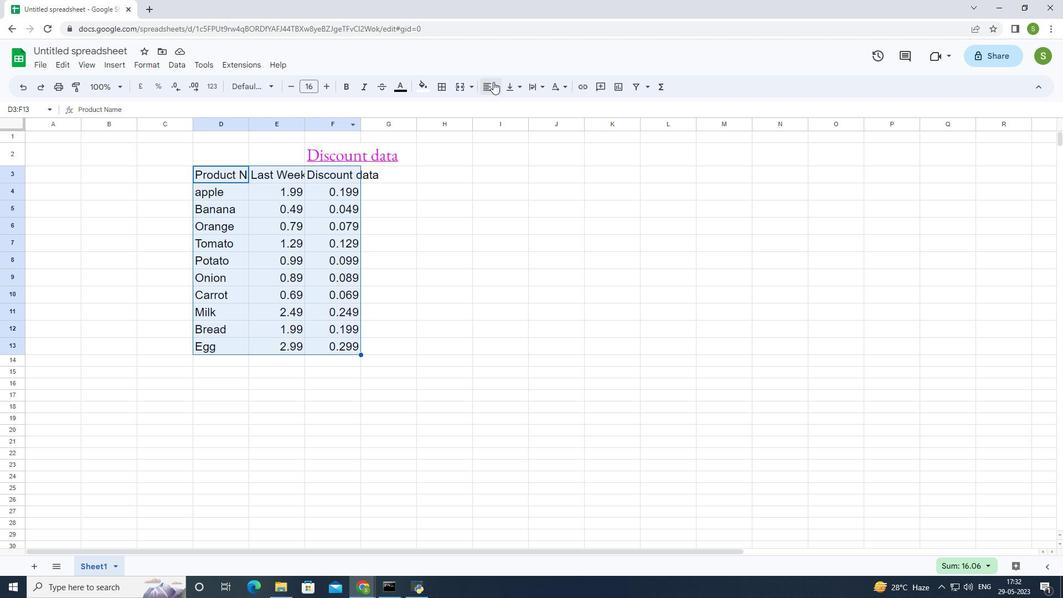 
Action: Mouse pressed left at (494, 82)
Screenshot: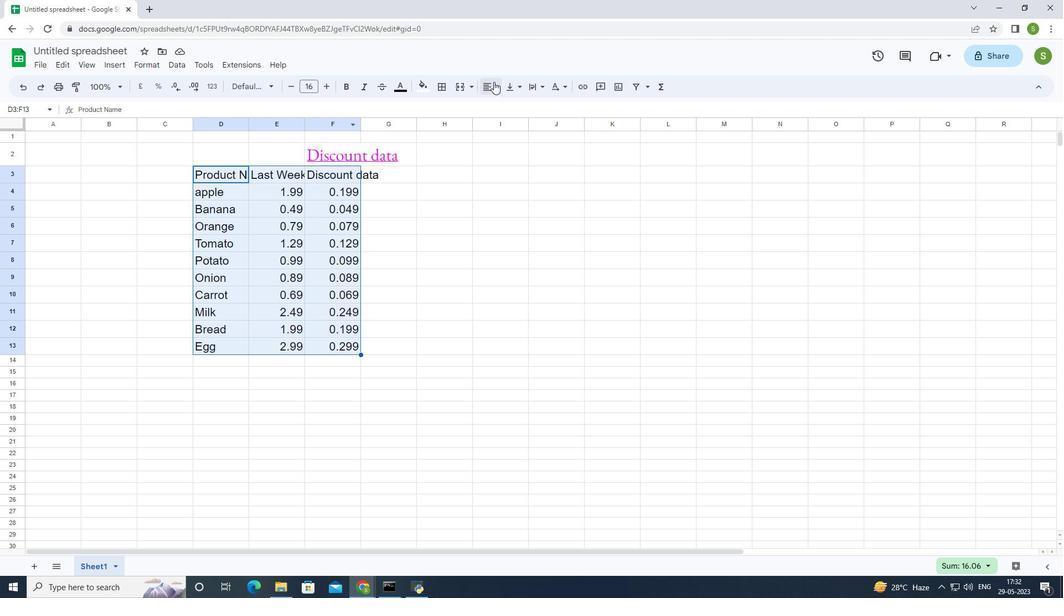 
Action: Mouse moved to (517, 105)
Screenshot: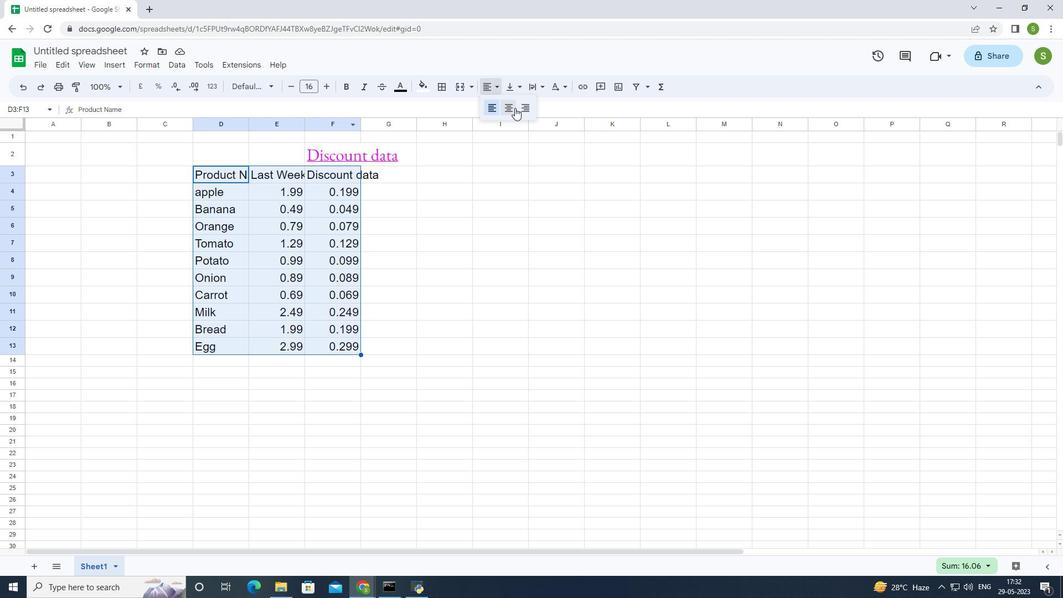 
Action: Mouse pressed left at (517, 105)
Screenshot: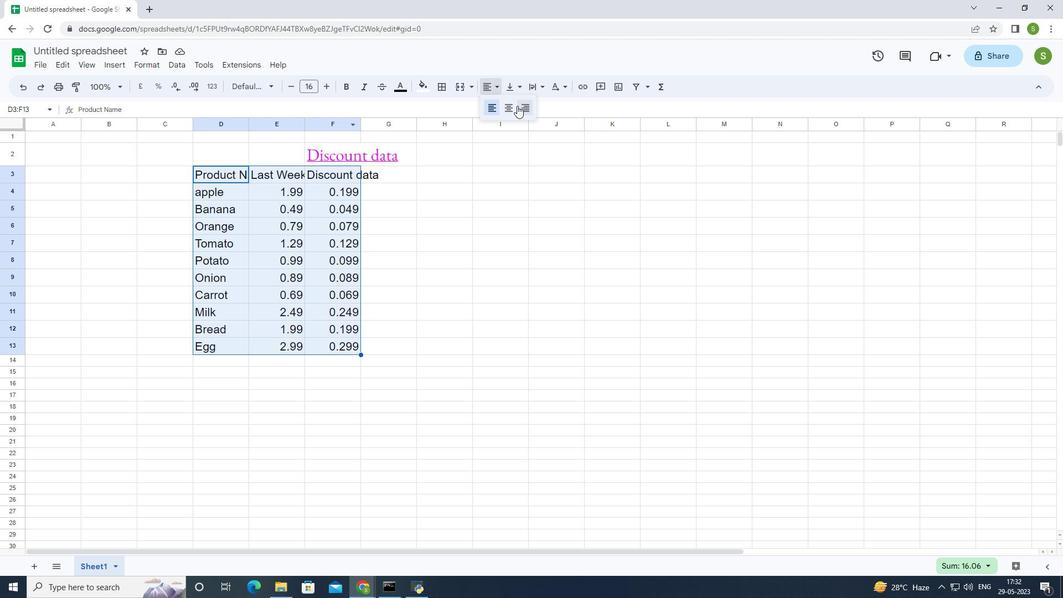 
Action: Mouse moved to (242, 80)
Screenshot: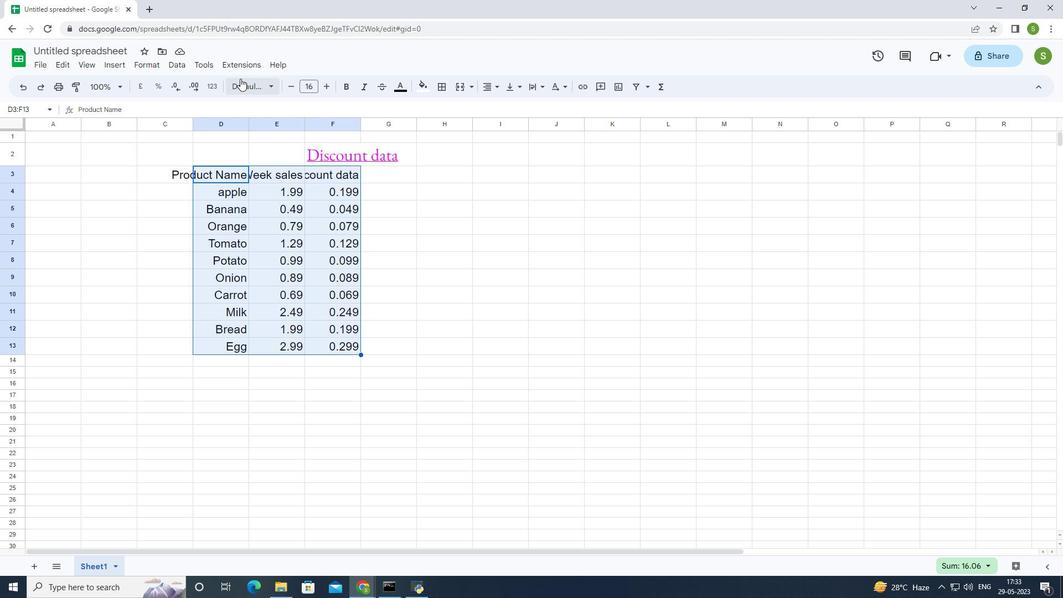 
Action: Mouse pressed left at (242, 80)
Screenshot: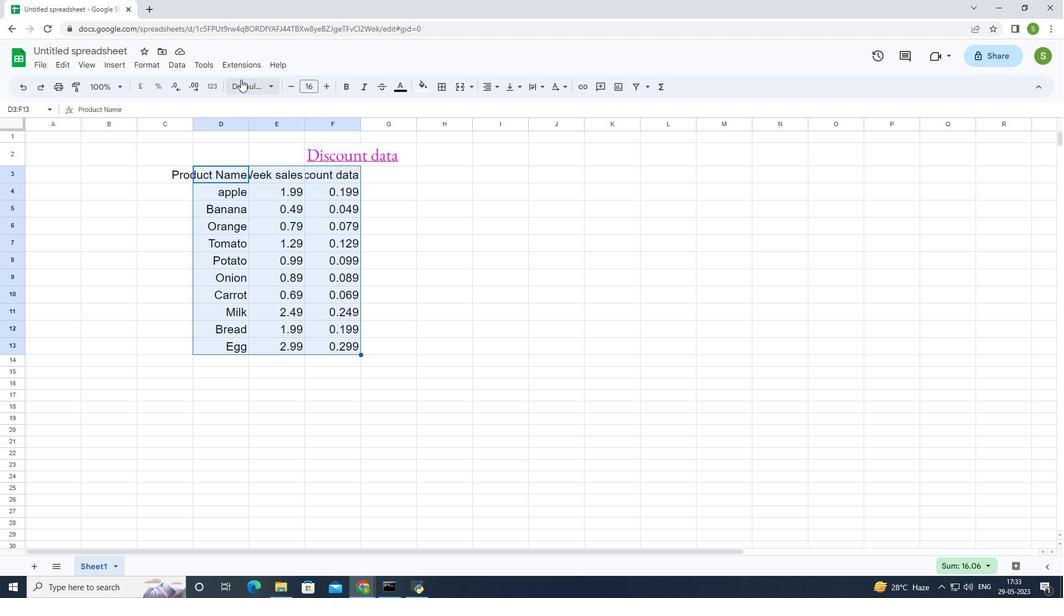 
Action: Mouse moved to (254, 109)
Screenshot: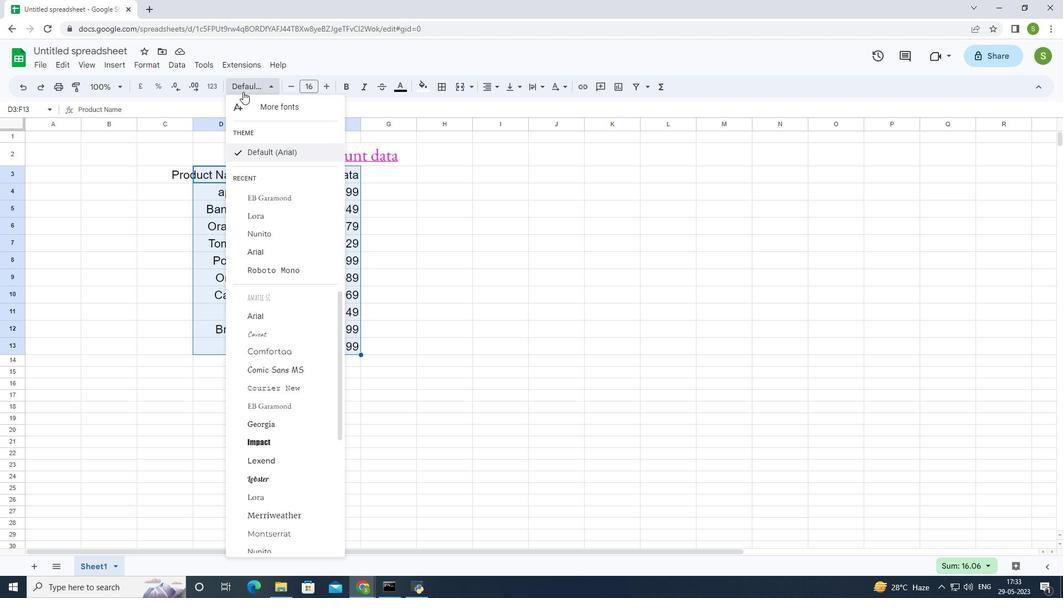 
Action: Mouse pressed left at (254, 109)
Screenshot: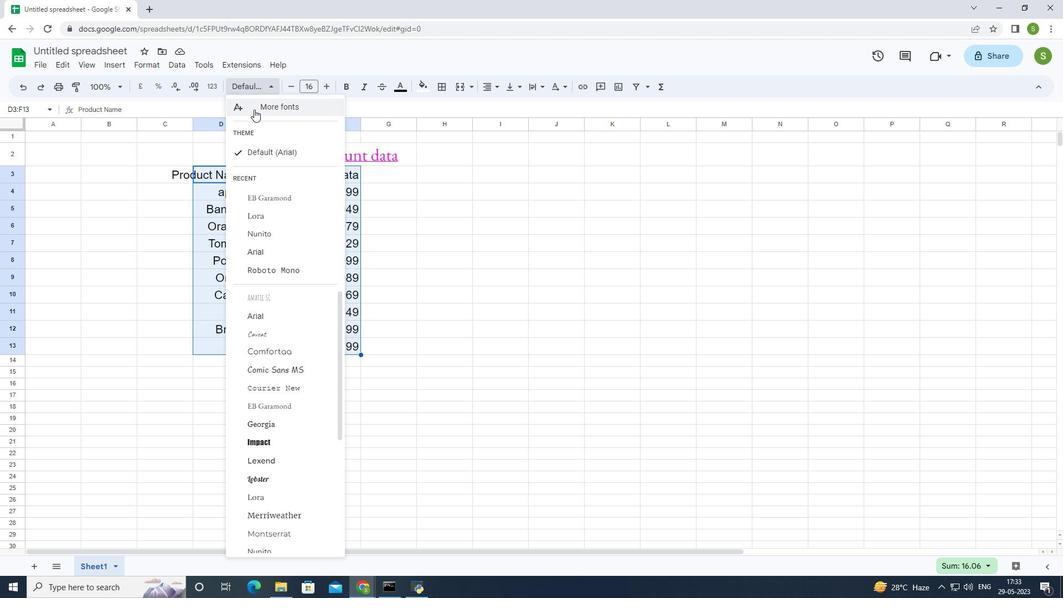 
Action: Mouse moved to (360, 177)
Screenshot: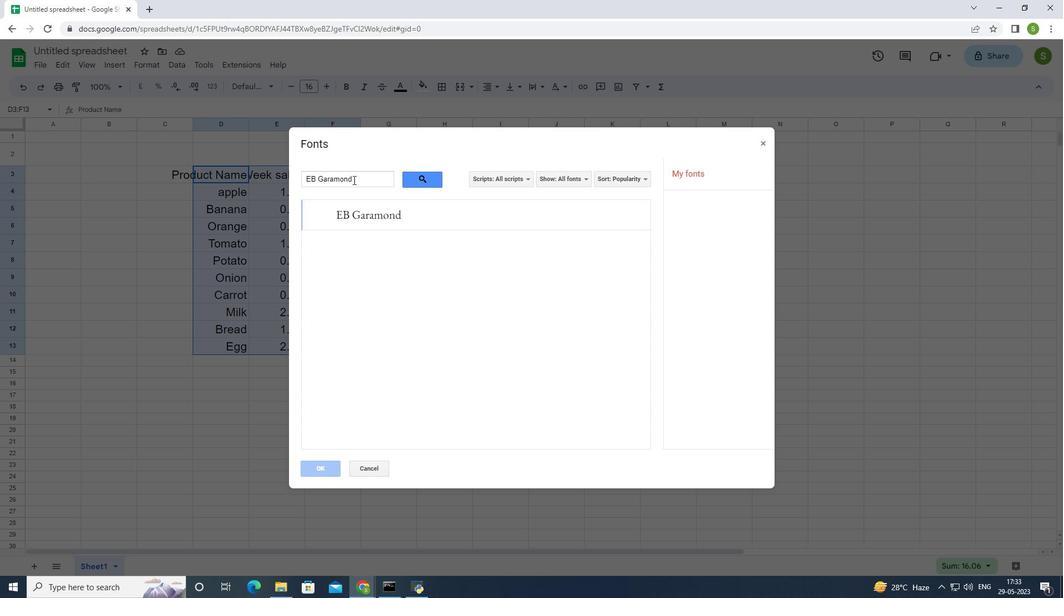 
Action: Mouse pressed left at (360, 177)
Screenshot: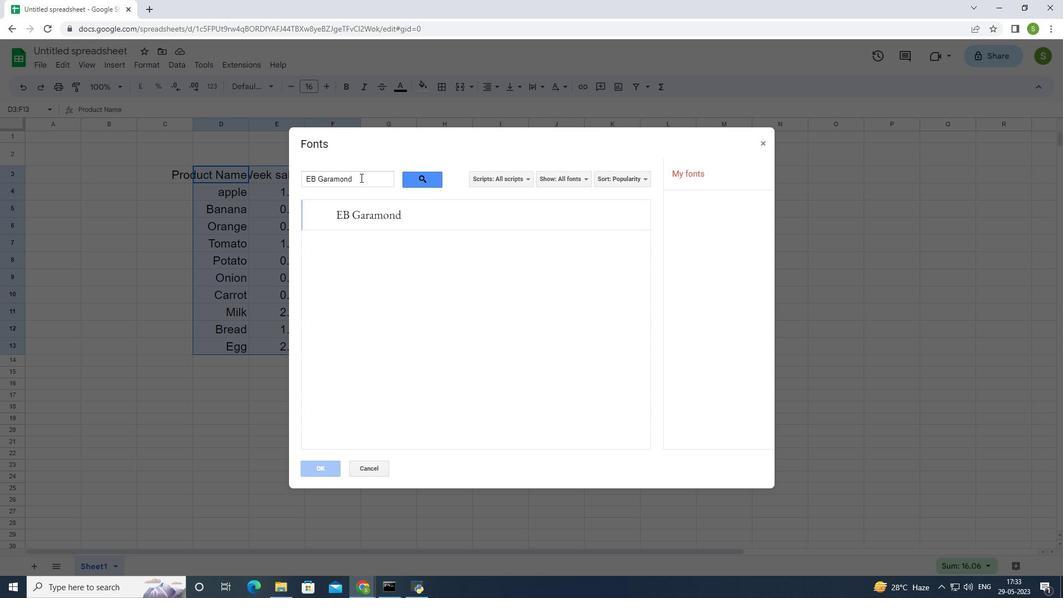 
Action: Mouse moved to (405, 141)
Screenshot: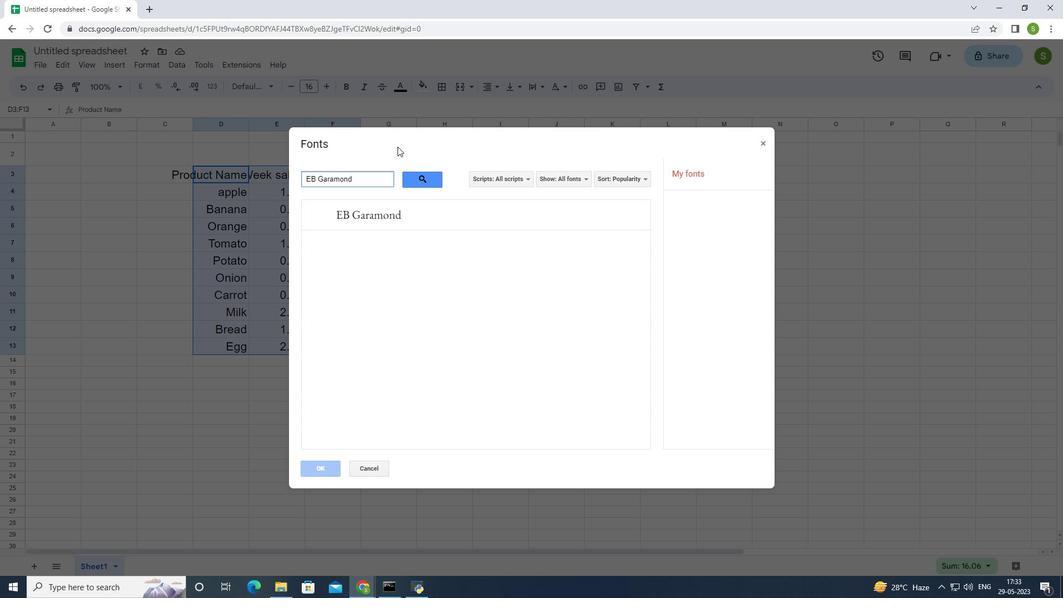 
Action: Key pressed <Key.backspace>
Screenshot: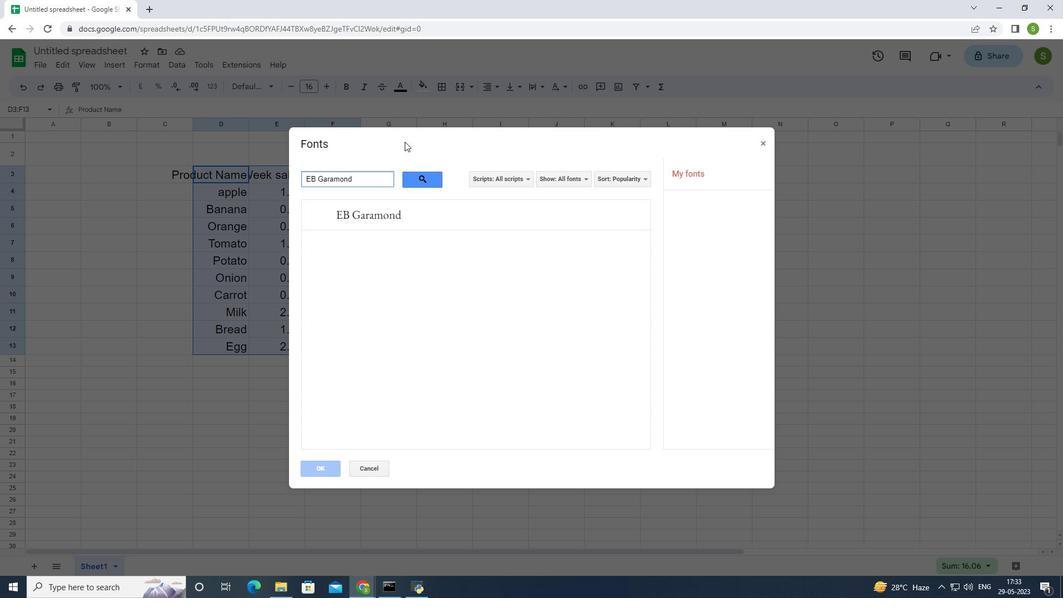
Action: Mouse moved to (439, 116)
Screenshot: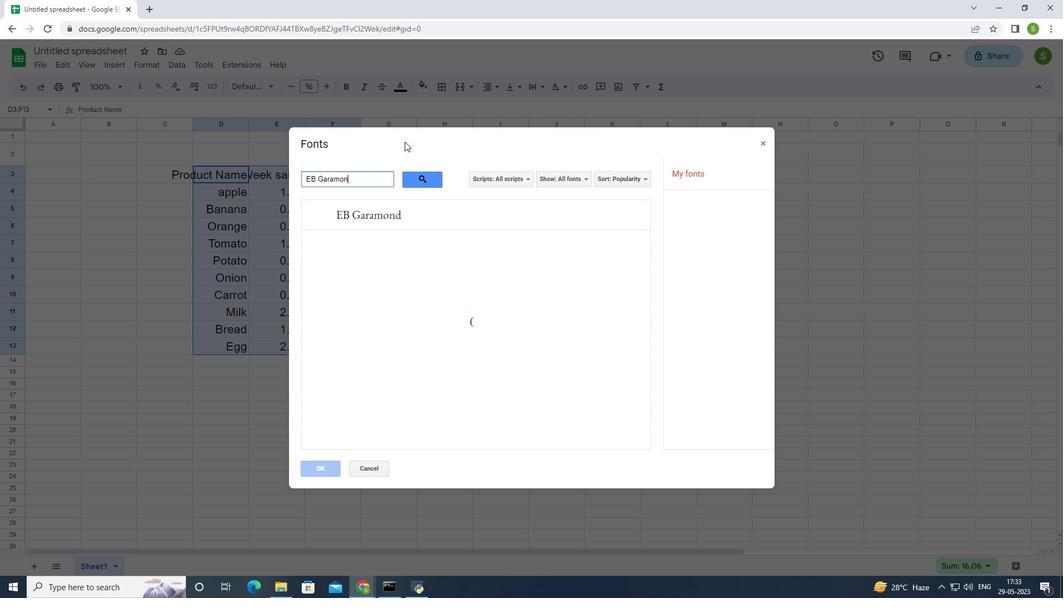 
Action: Key pressed <Key.backspace>
Screenshot: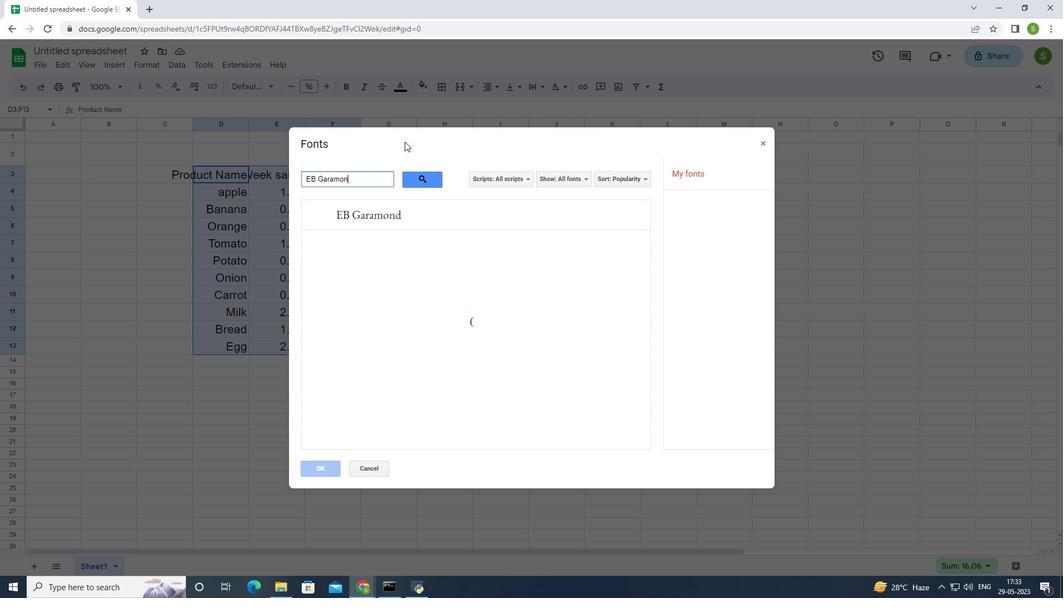 
Action: Mouse moved to (442, 113)
Screenshot: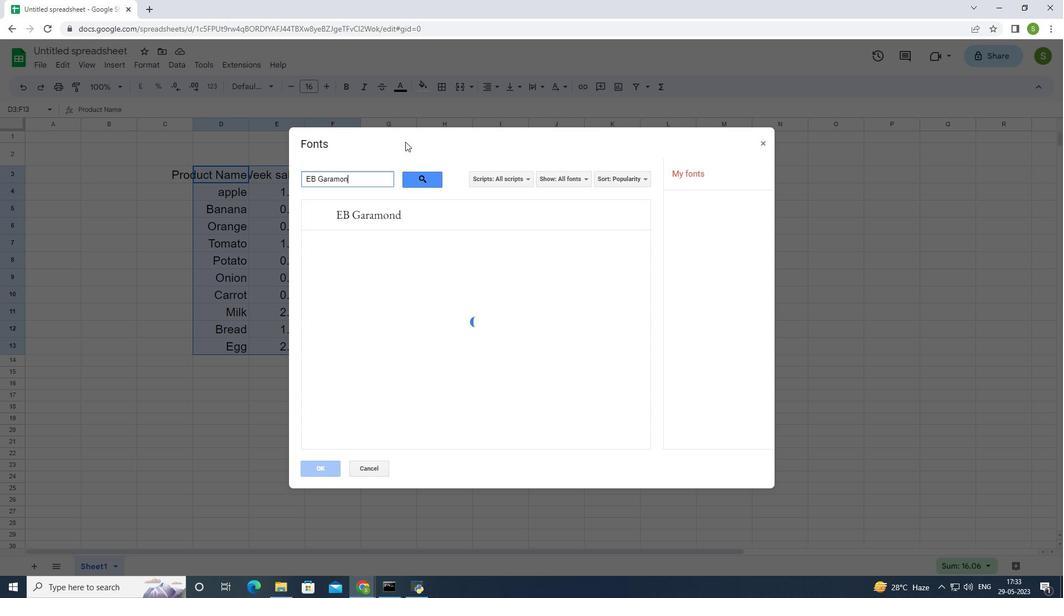 
Action: Key pressed <Key.backspace>
Screenshot: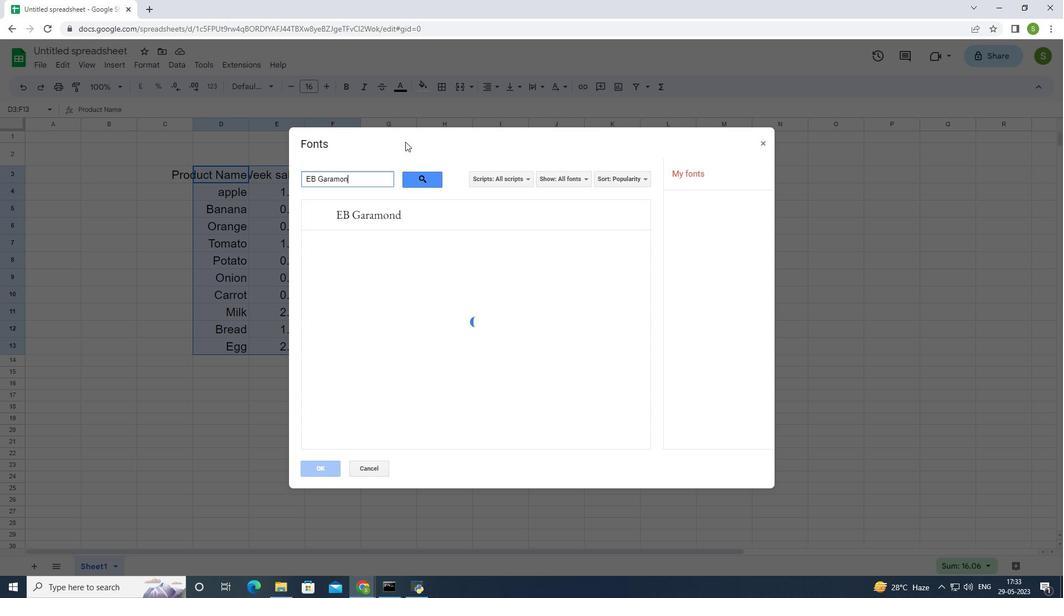 
Action: Mouse moved to (445, 111)
Screenshot: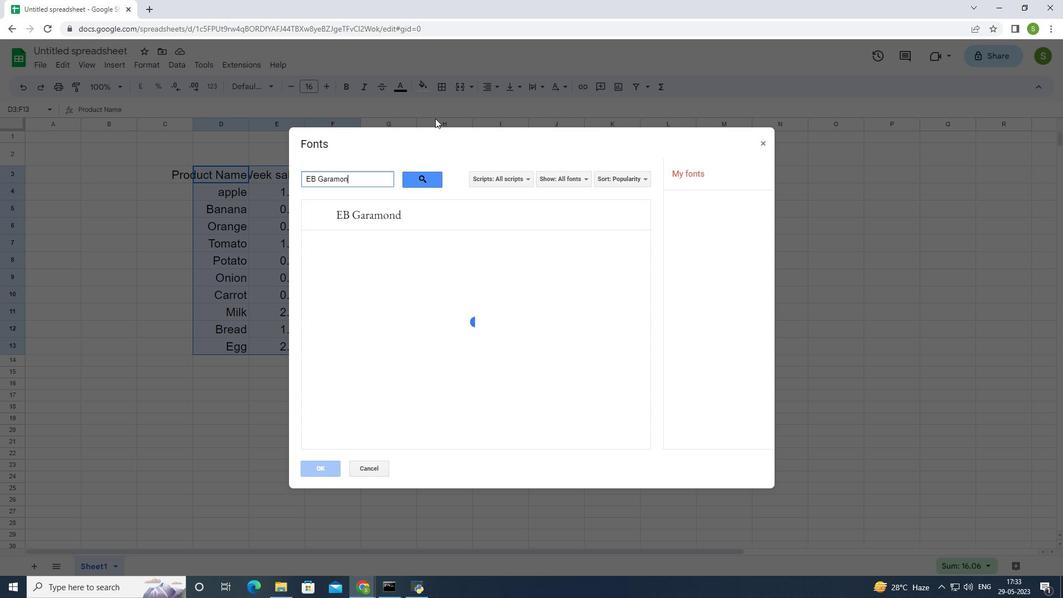 
Action: Key pressed <Key.backspace><Key.backspace><Key.backspace>
Screenshot: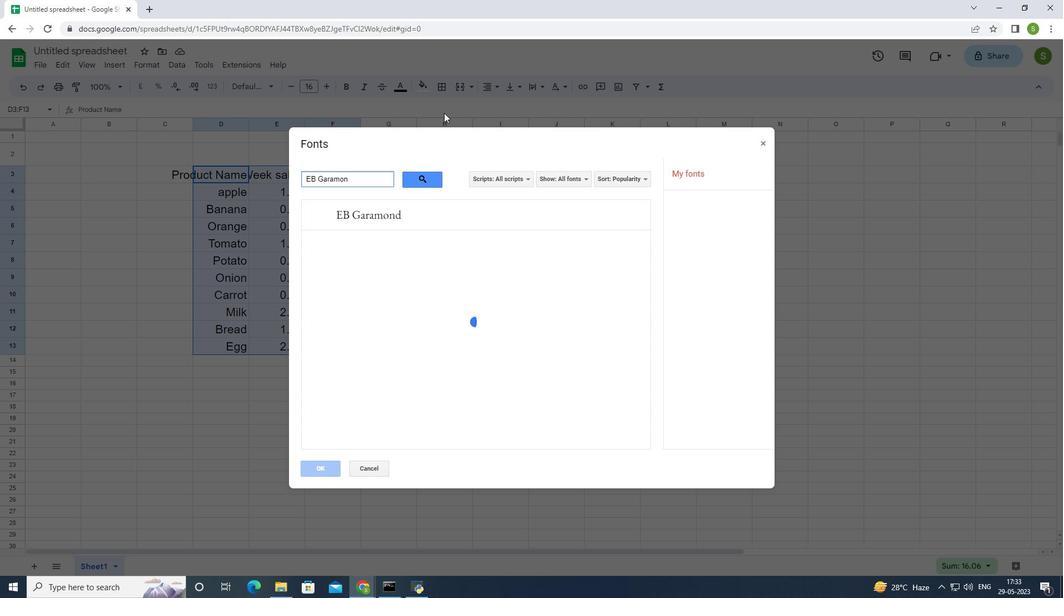 
Action: Mouse moved to (448, 109)
Screenshot: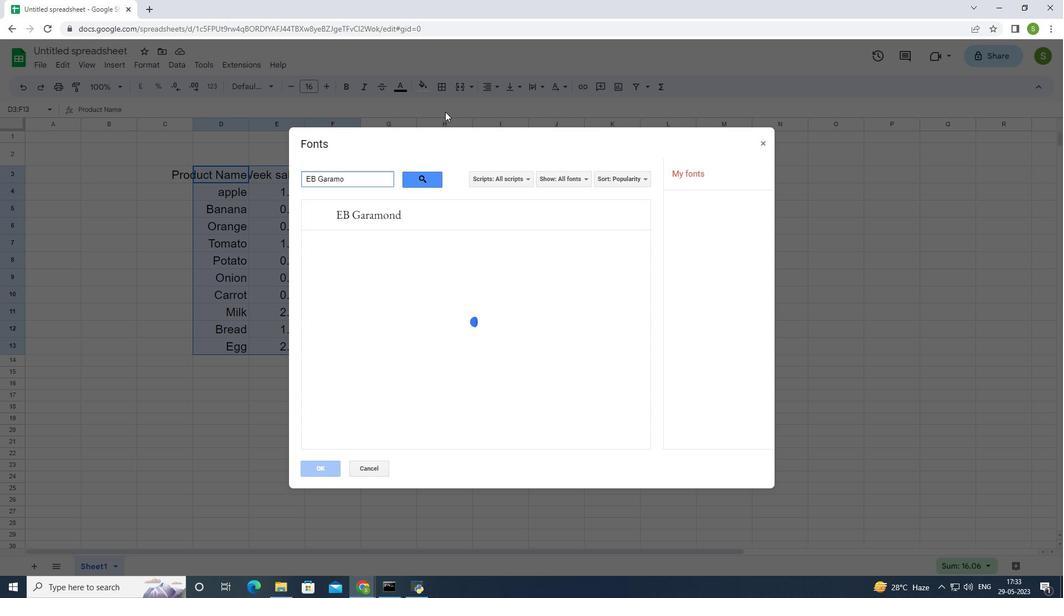 
Action: Key pressed <Key.backspace>
Screenshot: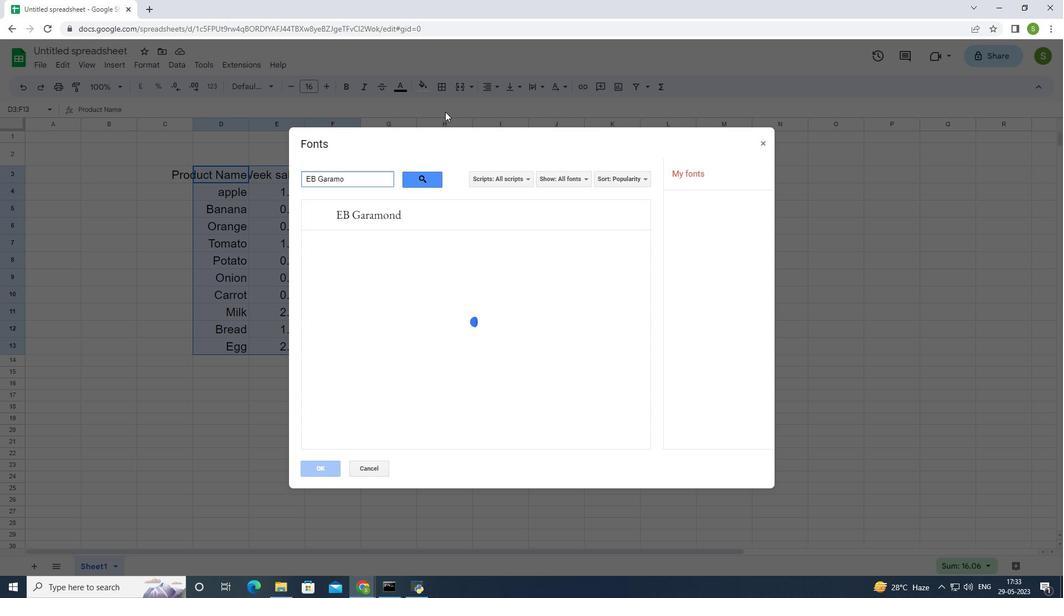 
Action: Mouse moved to (452, 106)
Screenshot: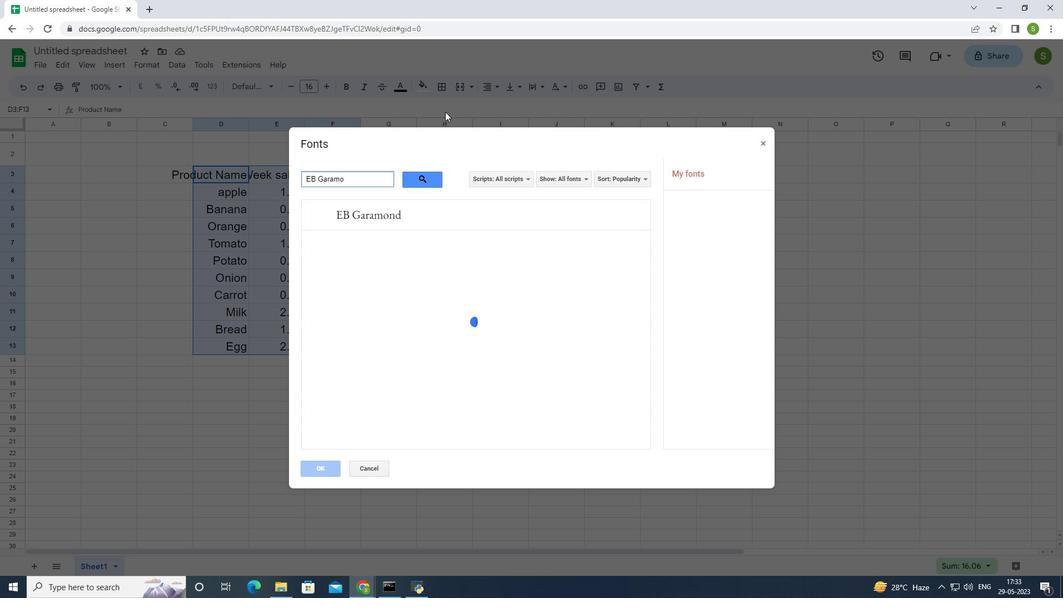 
Action: Key pressed <Key.backspace>
Screenshot: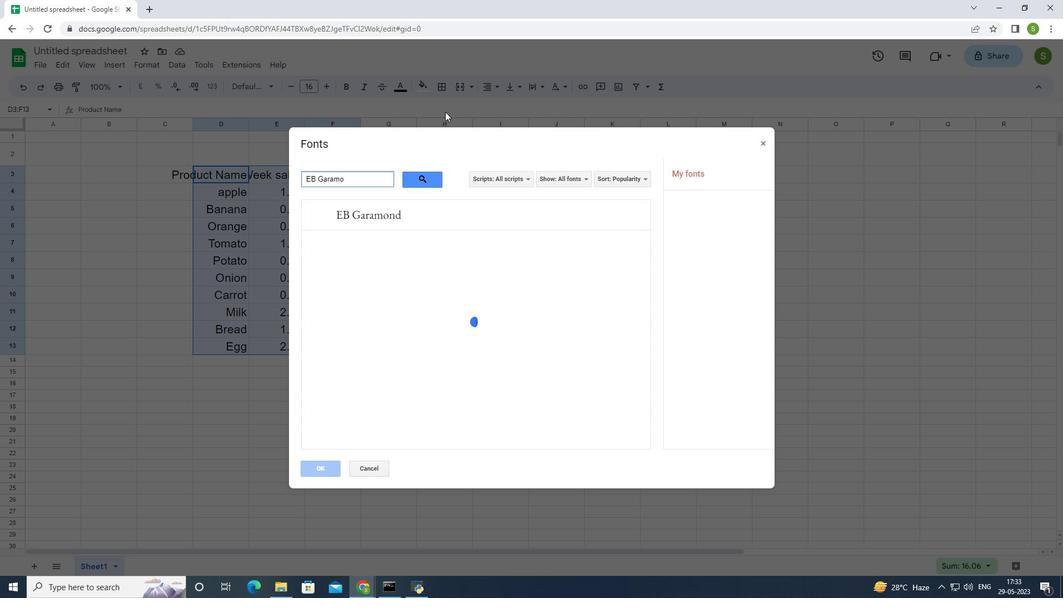 
Action: Mouse moved to (461, 99)
Screenshot: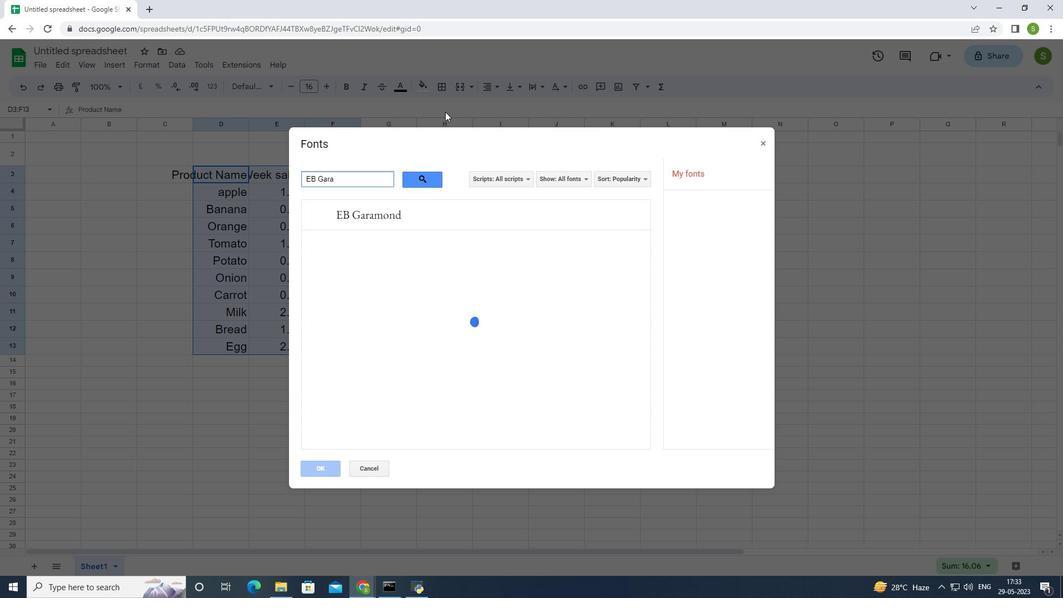 
Action: Key pressed <Key.backspace>
Screenshot: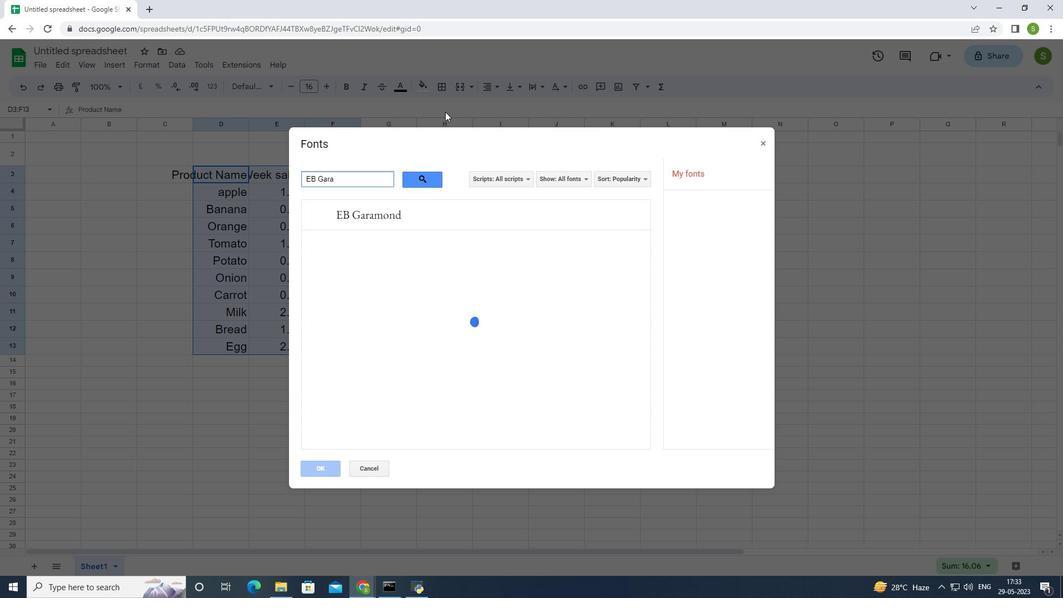
Action: Mouse moved to (466, 94)
Screenshot: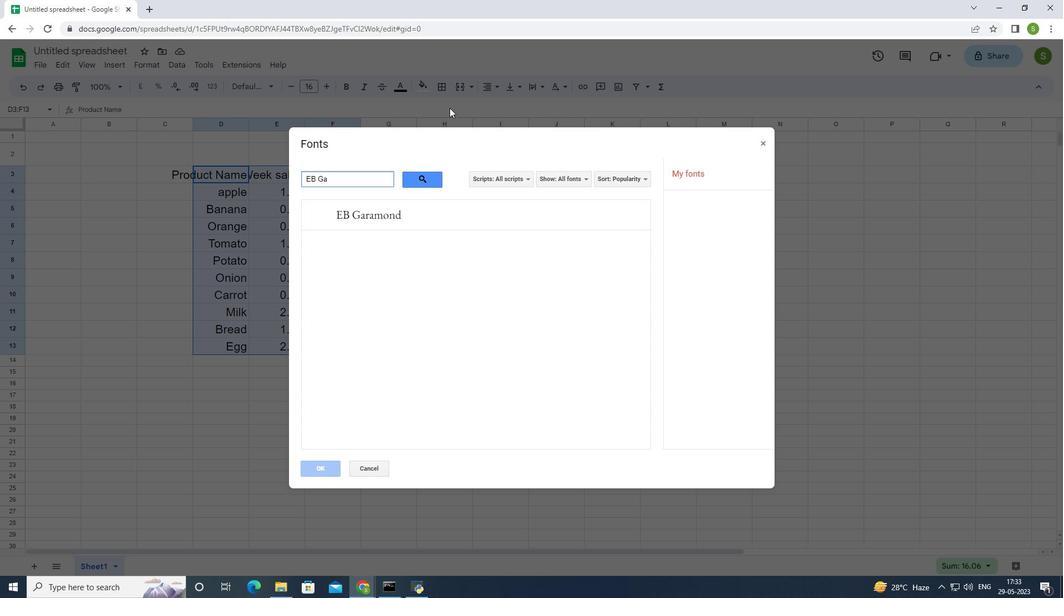 
Action: Key pressed <Key.backspace>
Screenshot: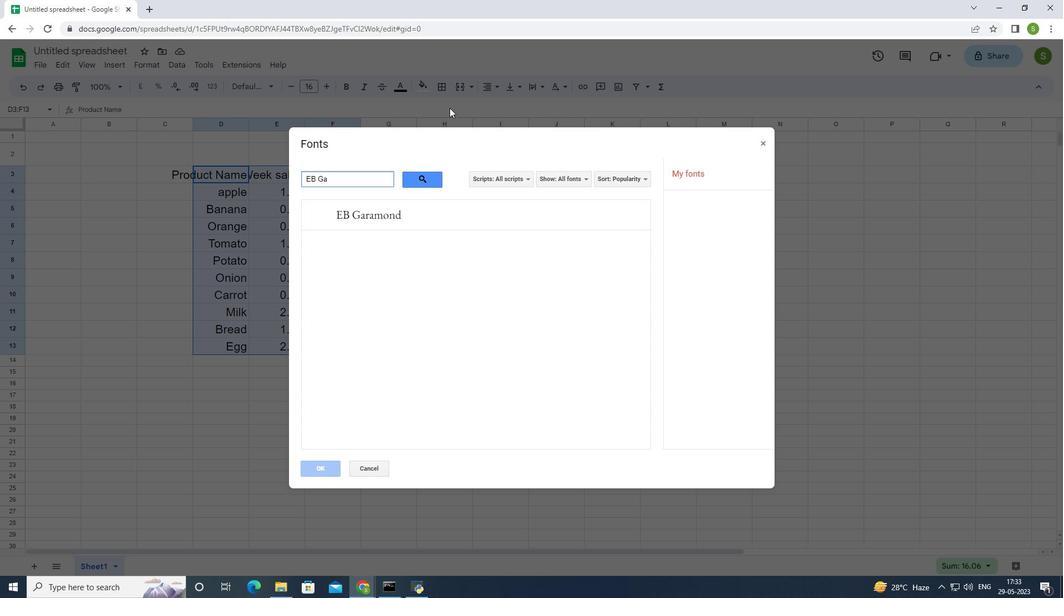 
Action: Mouse moved to (471, 90)
Screenshot: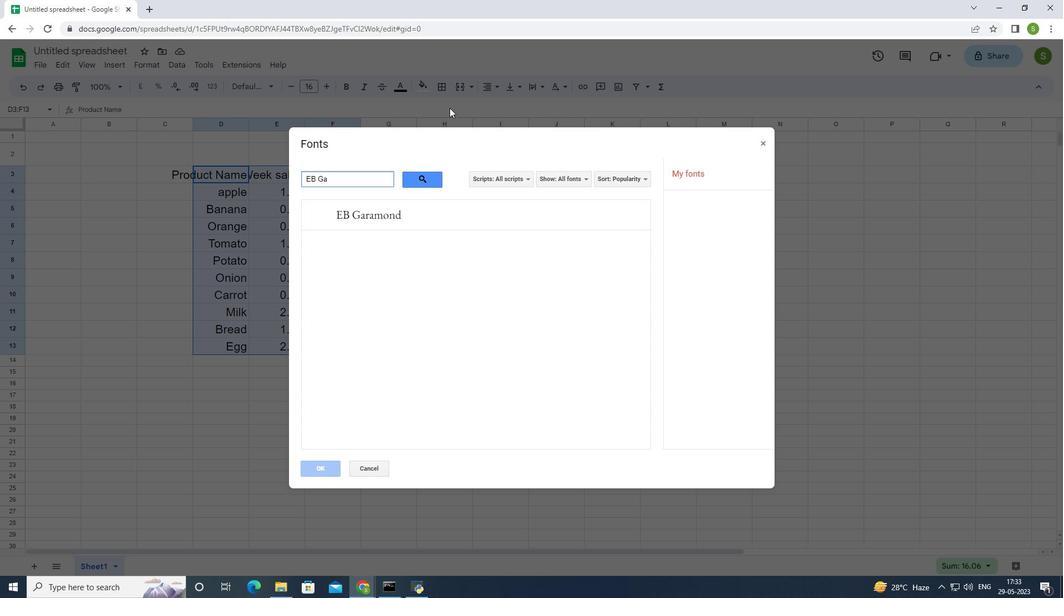 
Action: Key pressed <Key.backspace>
Screenshot: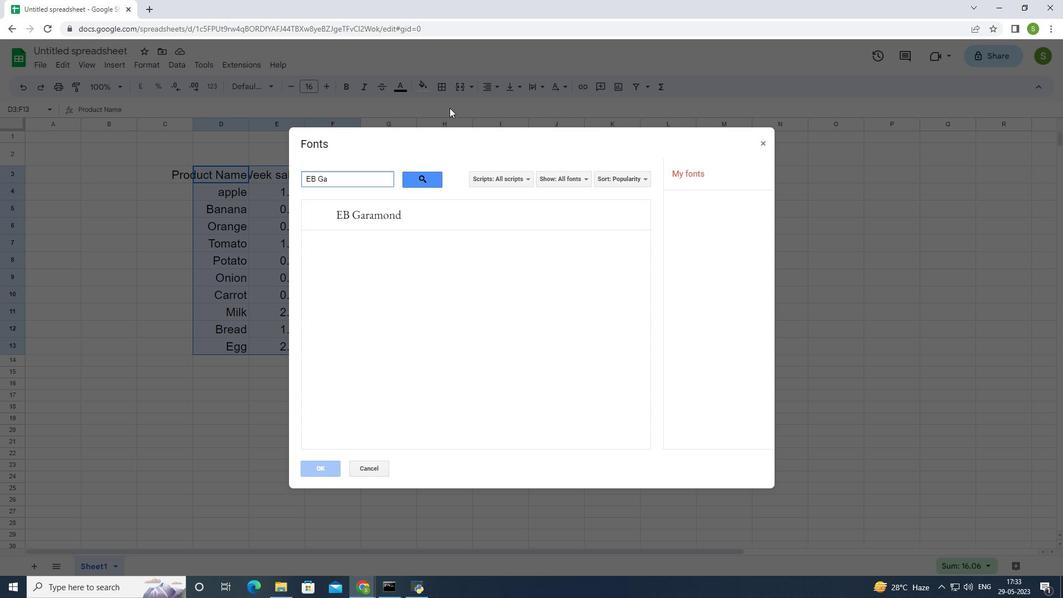 
Action: Mouse moved to (471, 90)
Screenshot: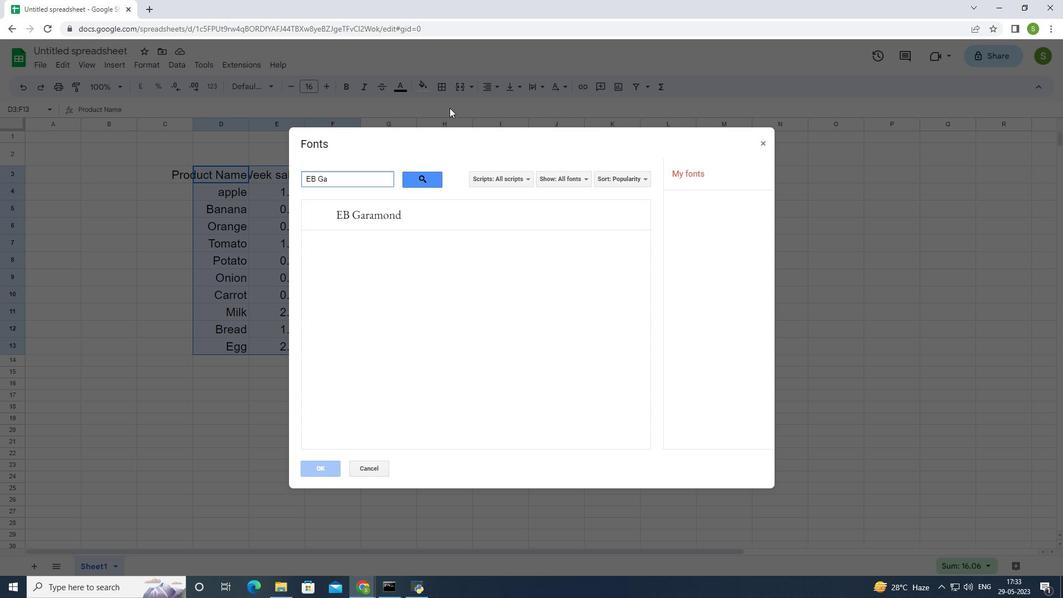 
Action: Key pressed <Key.backspace><Key.backspace><Key.backspace><Key.backspace><Key.backspace><Key.backspace><Key.shift>Impact<Key.enter>
Screenshot: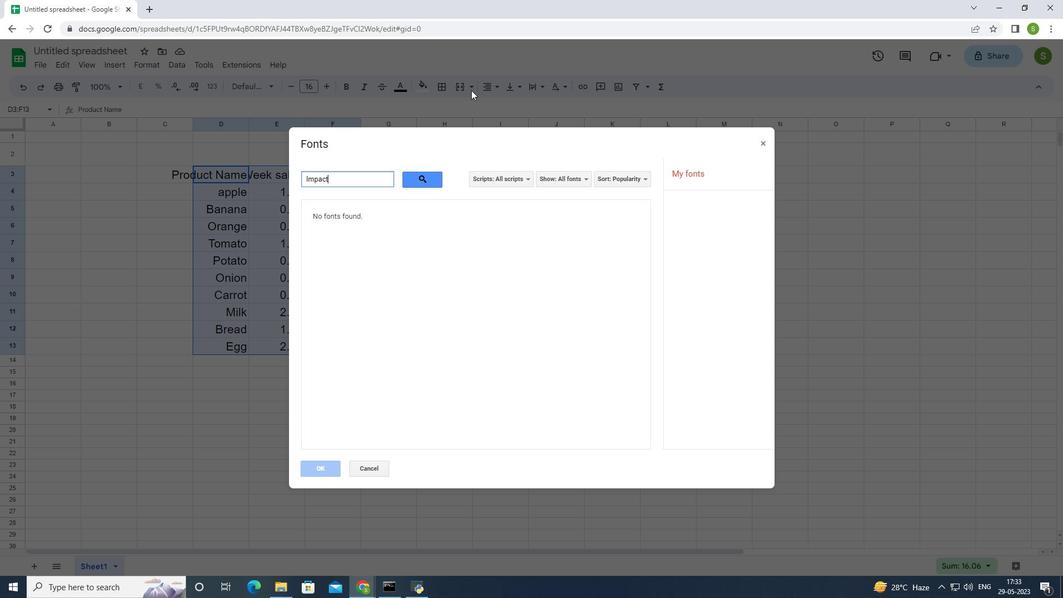 
Action: Mouse moved to (764, 140)
Screenshot: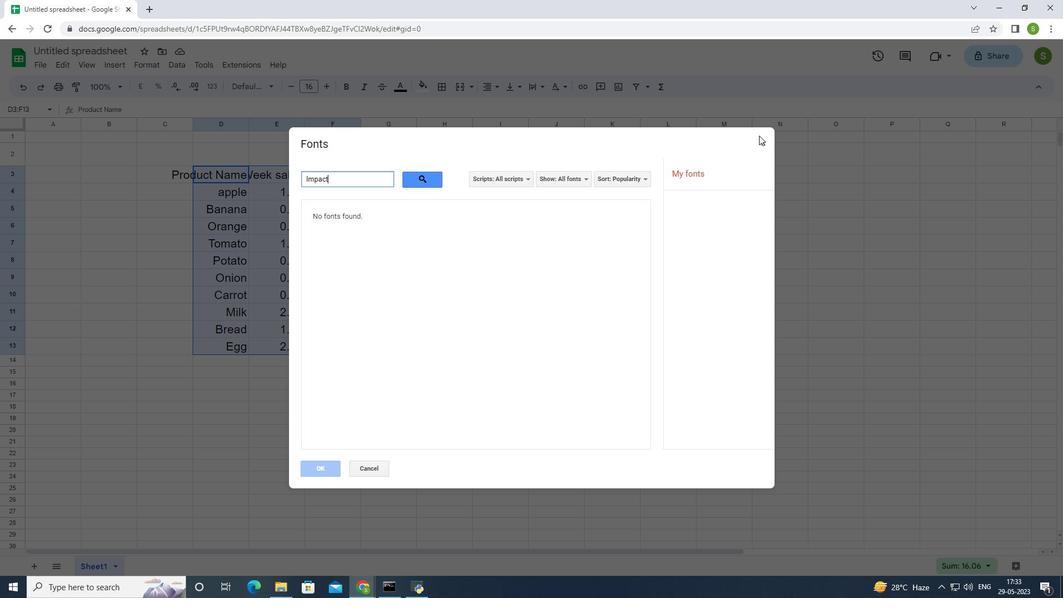 
Action: Mouse pressed left at (764, 140)
Screenshot: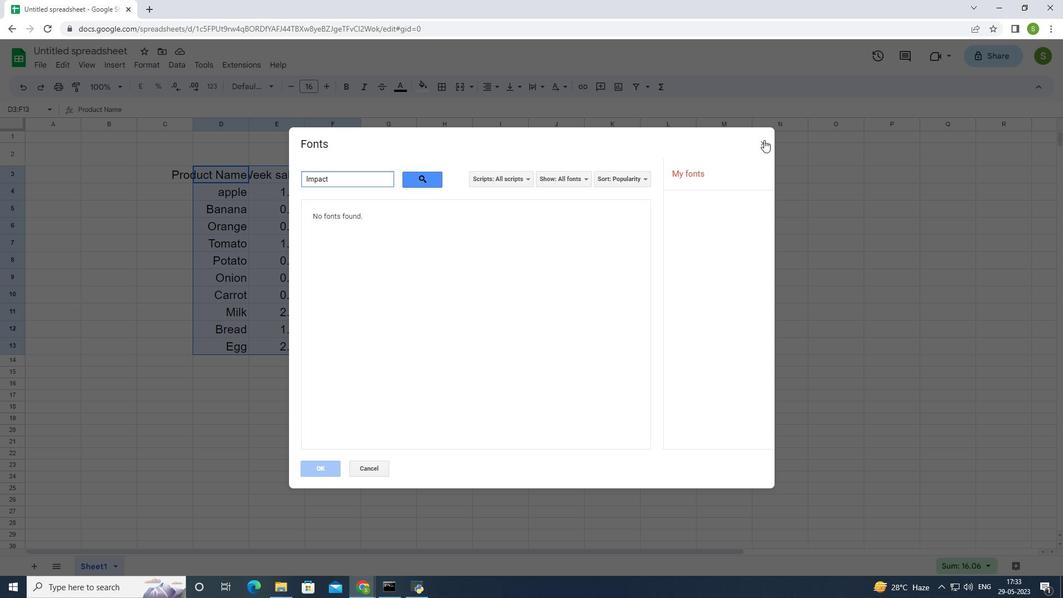 
Action: Mouse moved to (449, 306)
Screenshot: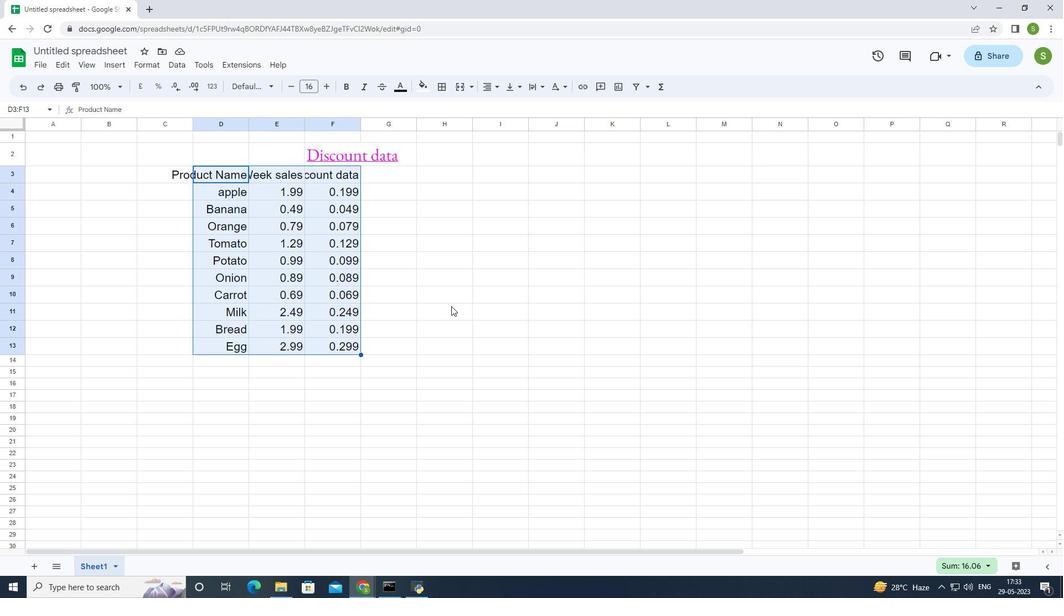 
Action: Key pressed ctrl+S
Screenshot: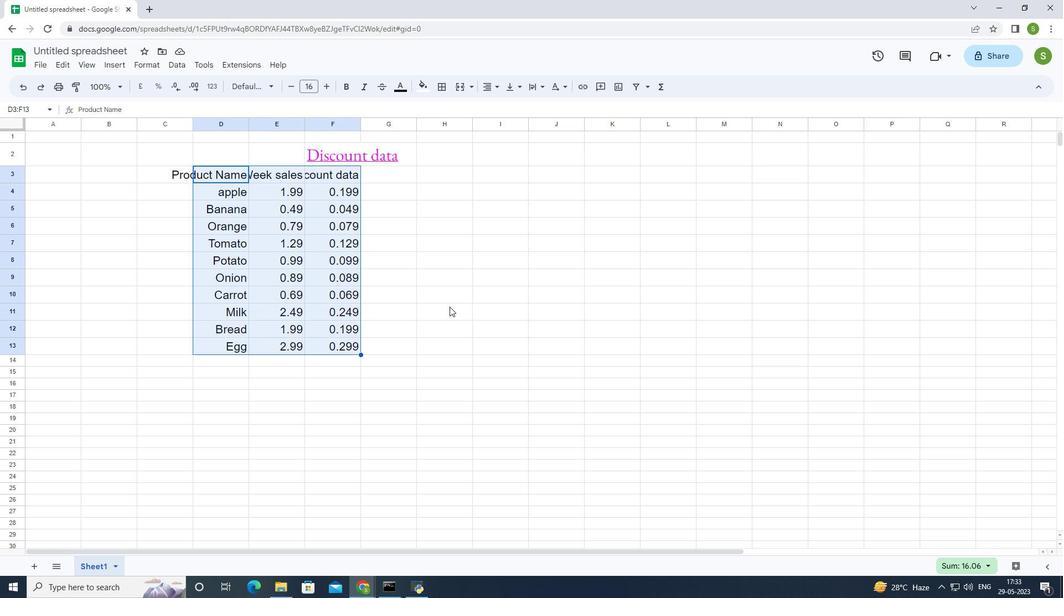
Action: Mouse moved to (447, 307)
Screenshot: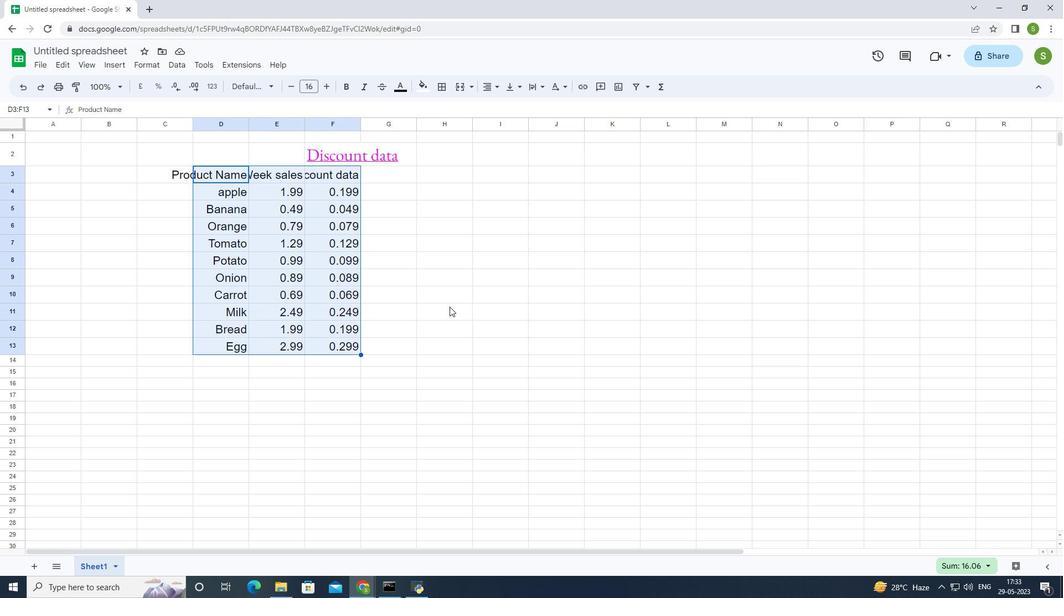 
